 Task: Find connections with filter location Floriano with filter topic #Analyticswith filter profile language French with filter current company Haldiram Foods International Ltd with filter school Guru Nanak Dev University, Amritsar with filter industry Wholesale Petroleum and Petroleum Products with filter service category Print Design with filter keywords title Mover
Action: Mouse moved to (584, 115)
Screenshot: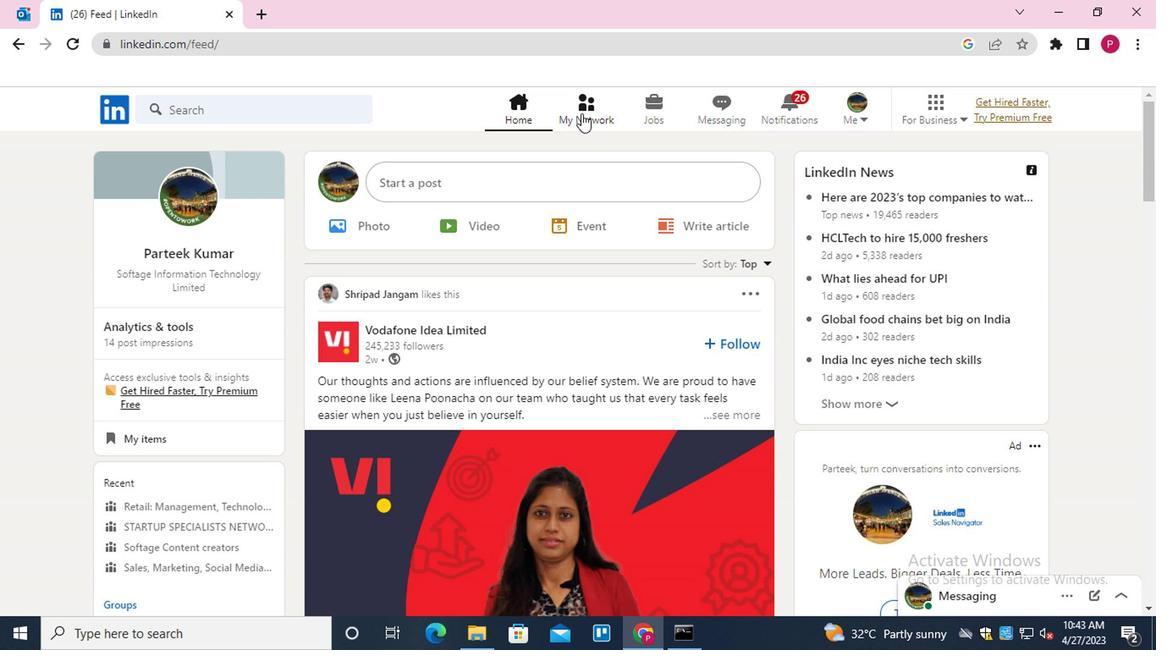 
Action: Mouse pressed left at (584, 115)
Screenshot: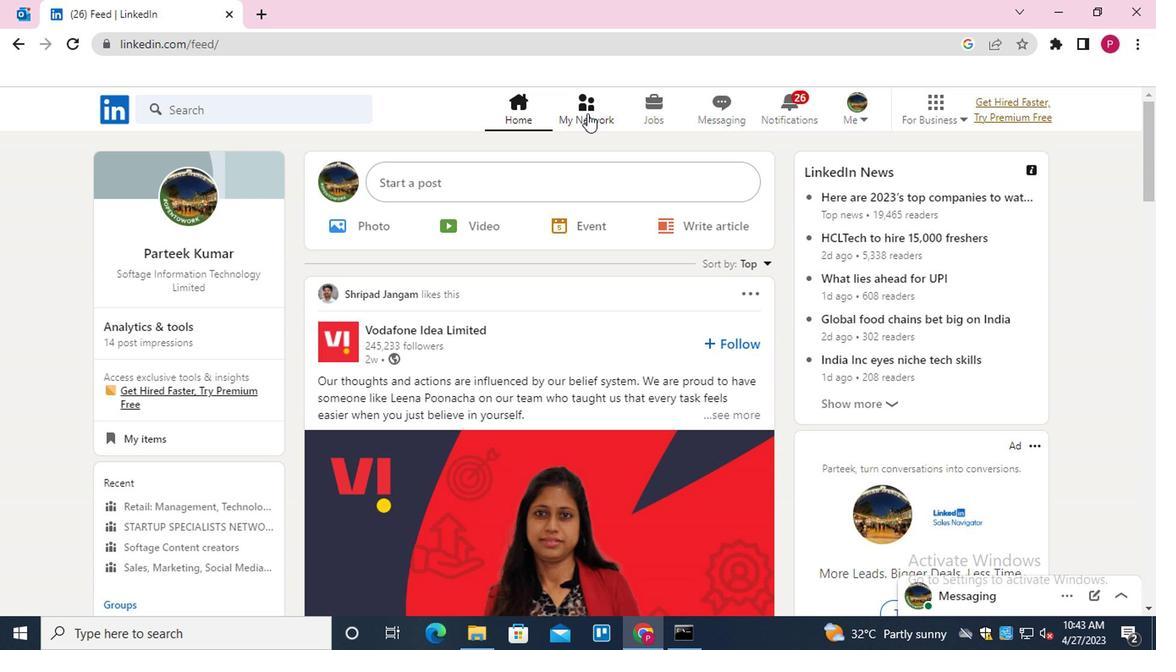 
Action: Mouse moved to (240, 202)
Screenshot: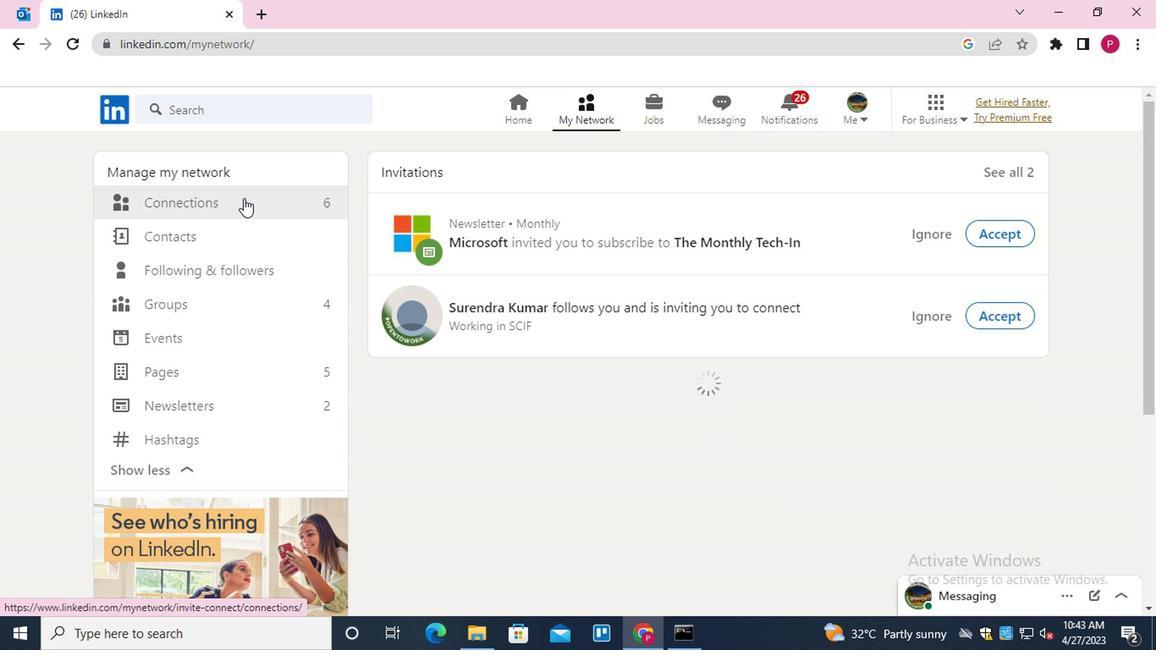 
Action: Mouse pressed left at (240, 202)
Screenshot: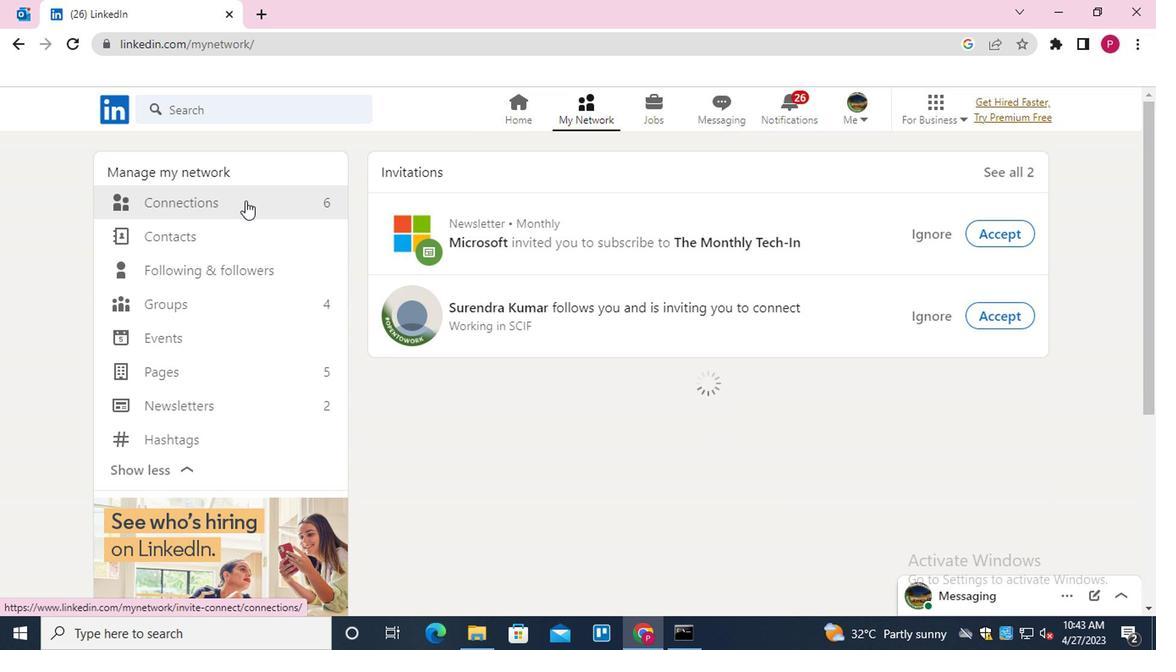 
Action: Mouse moved to (700, 204)
Screenshot: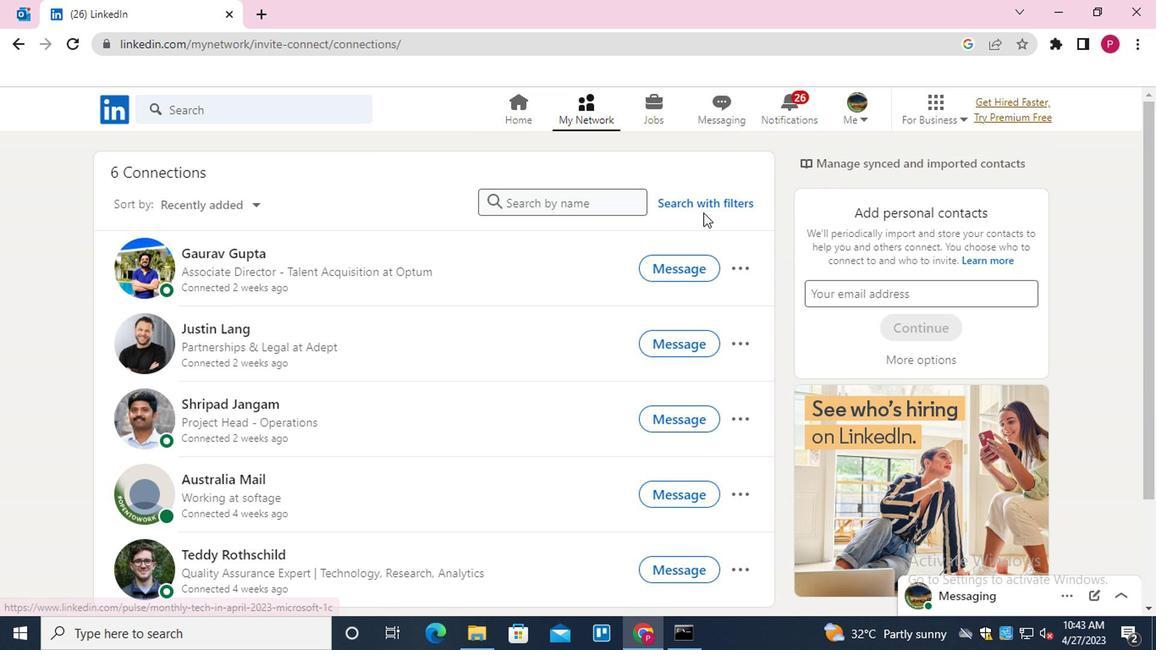 
Action: Mouse pressed left at (700, 204)
Screenshot: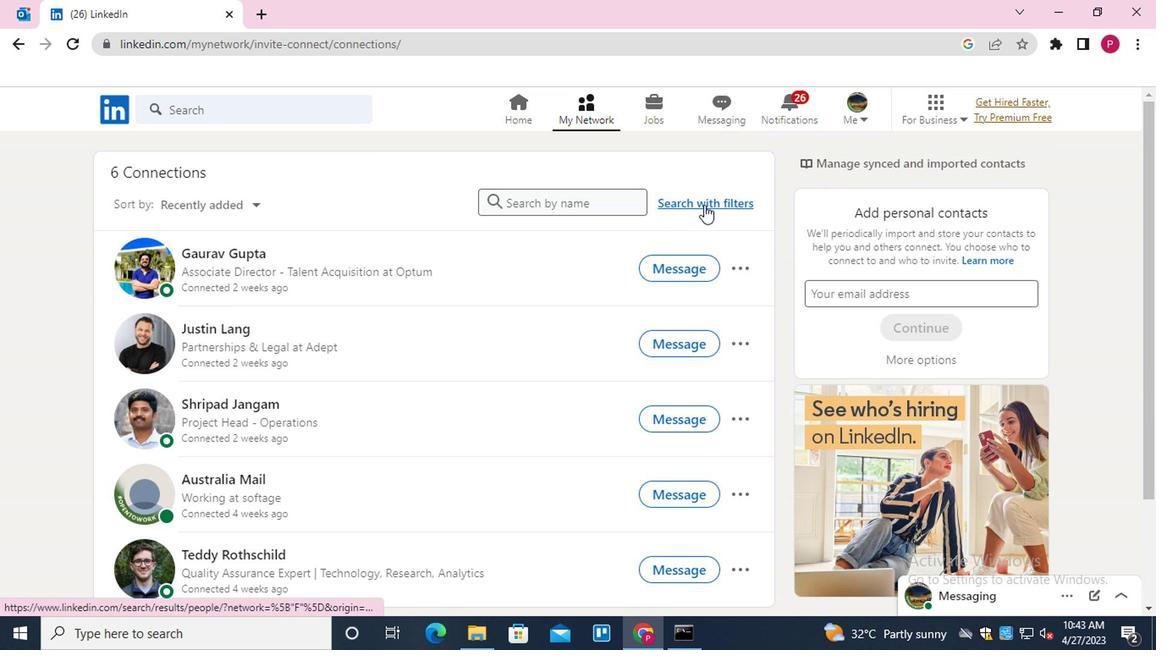 
Action: Mouse moved to (560, 163)
Screenshot: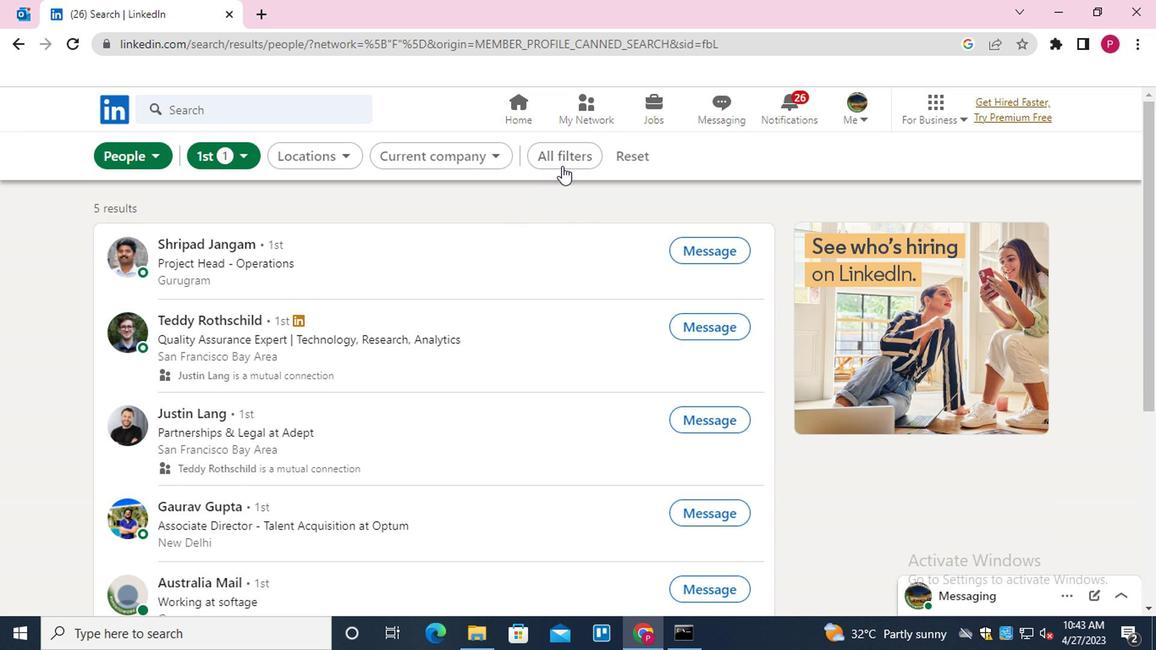 
Action: Mouse pressed left at (560, 163)
Screenshot: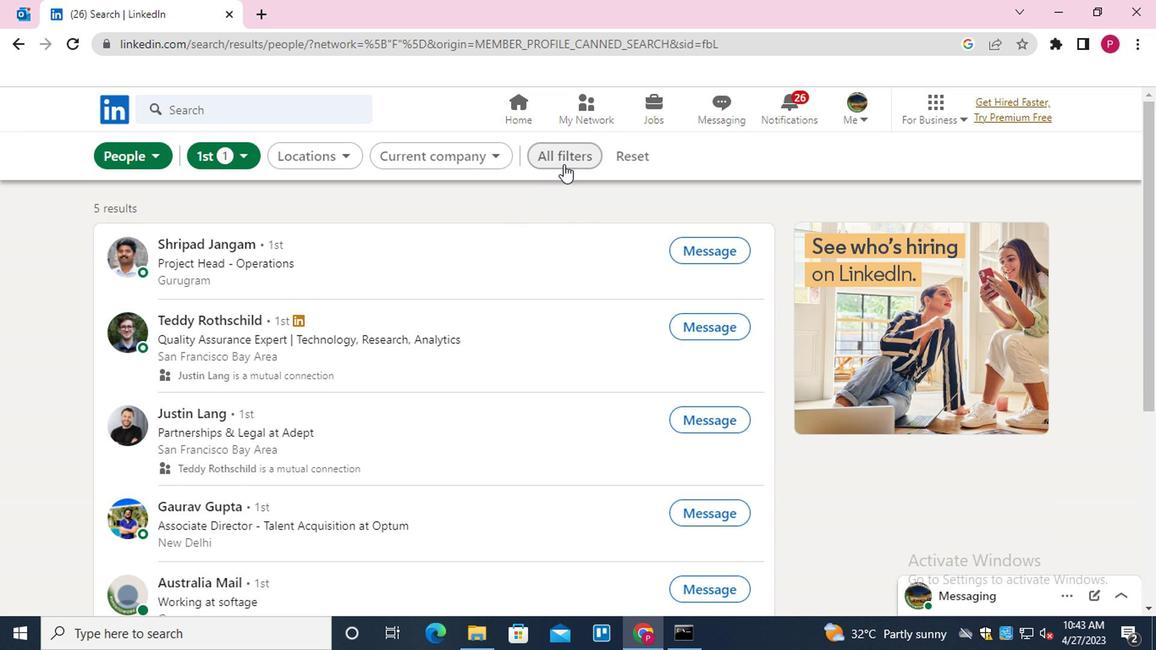 
Action: Mouse moved to (795, 315)
Screenshot: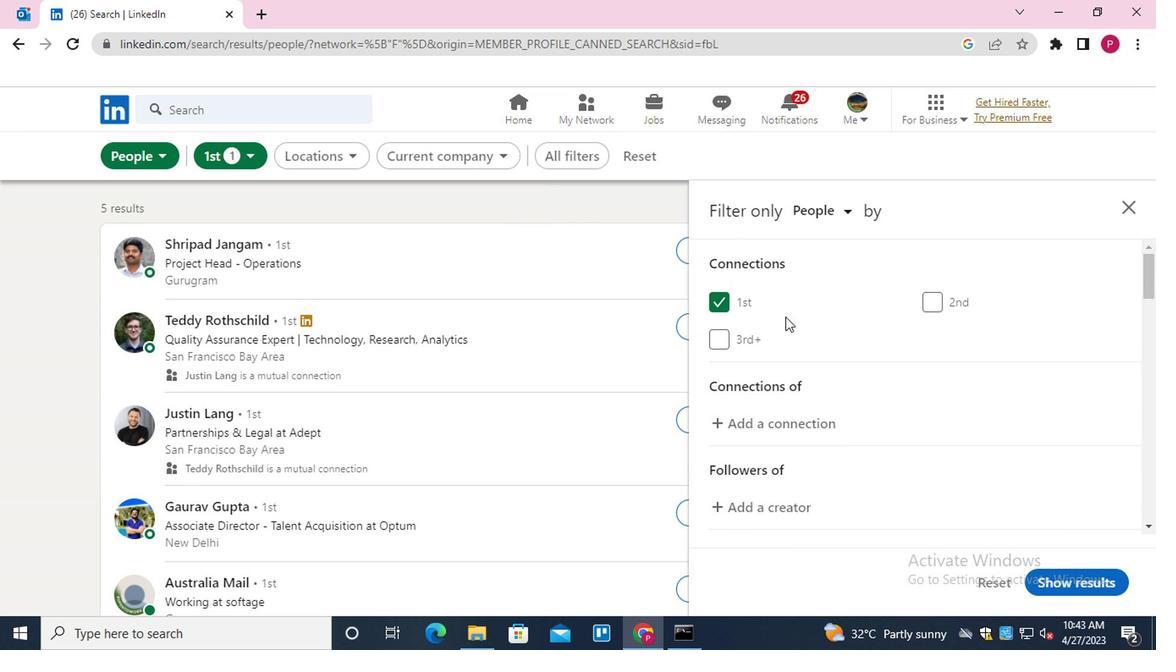 
Action: Mouse scrolled (795, 315) with delta (0, 0)
Screenshot: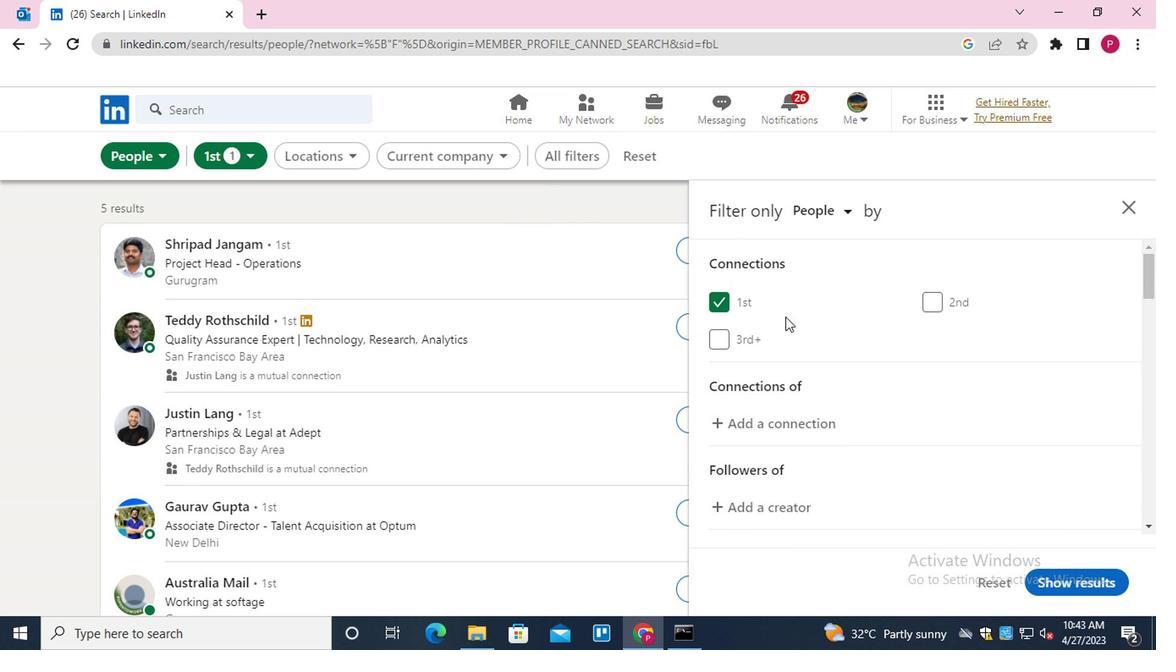 
Action: Mouse moved to (815, 328)
Screenshot: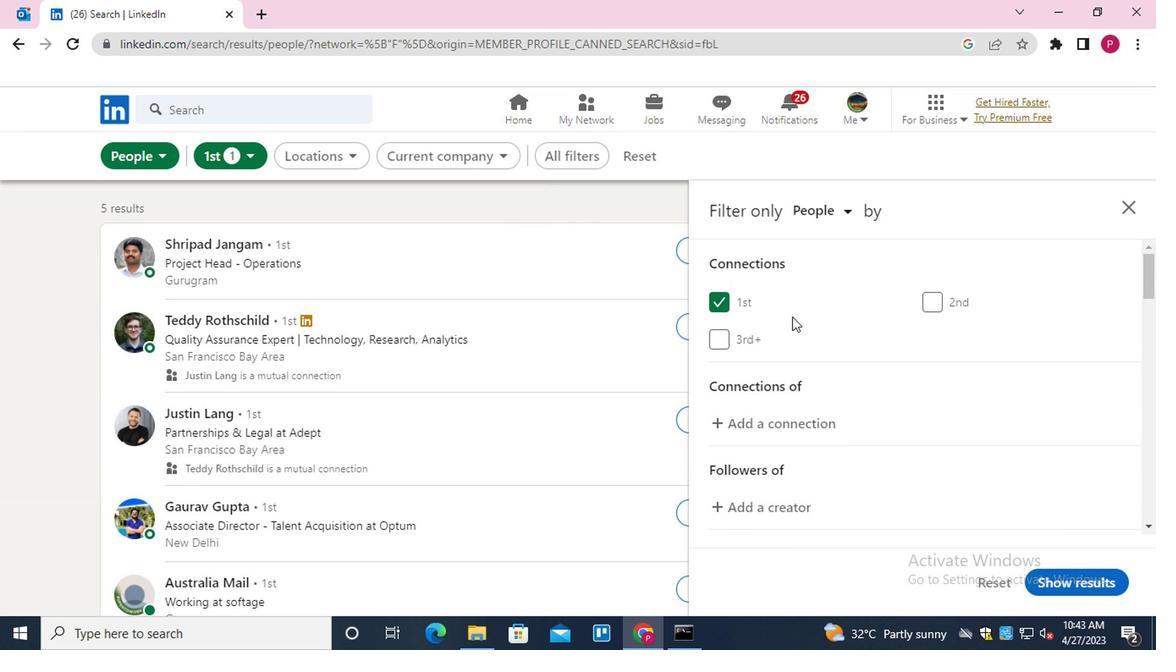 
Action: Mouse scrolled (815, 327) with delta (0, -1)
Screenshot: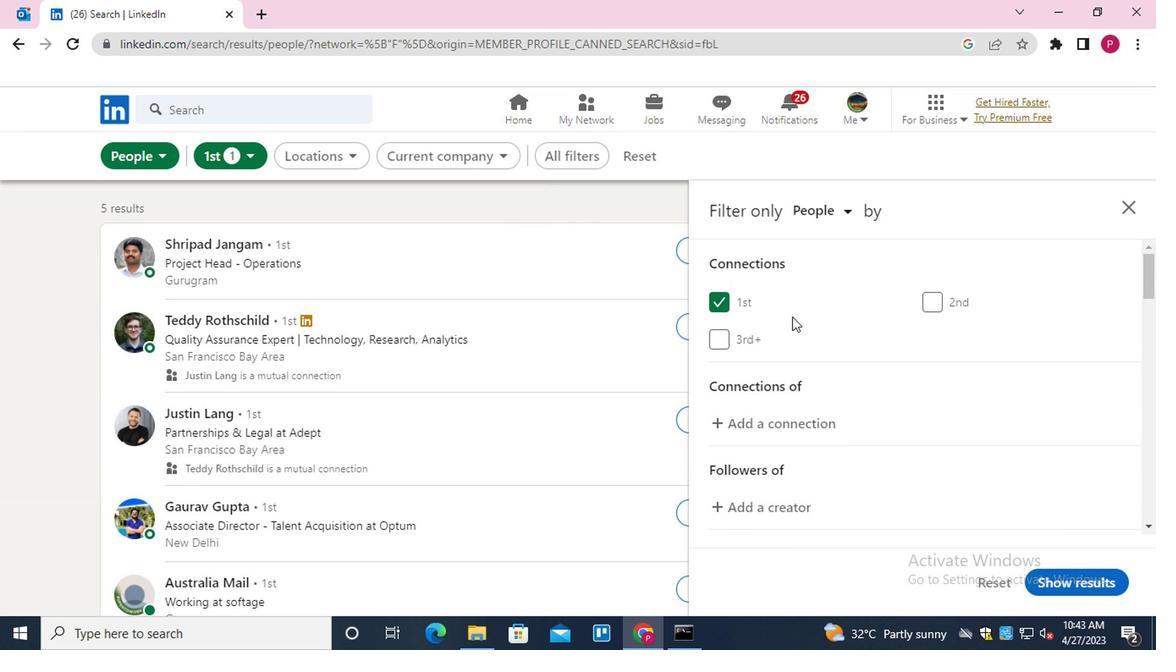 
Action: Mouse moved to (839, 340)
Screenshot: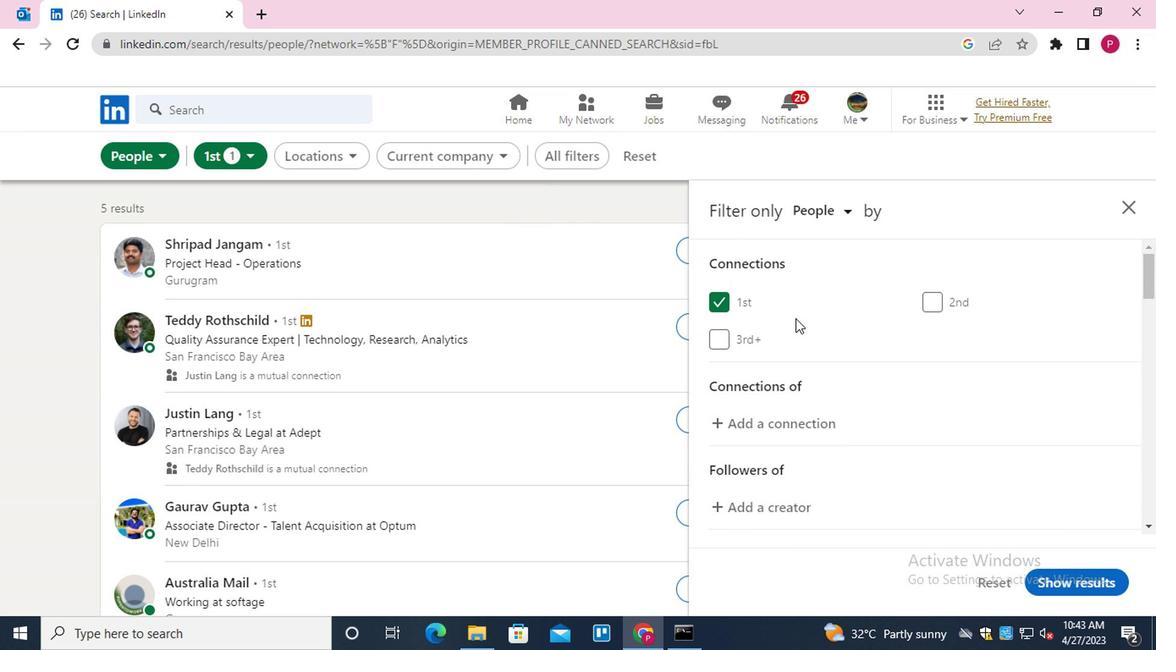 
Action: Mouse scrolled (839, 339) with delta (0, 0)
Screenshot: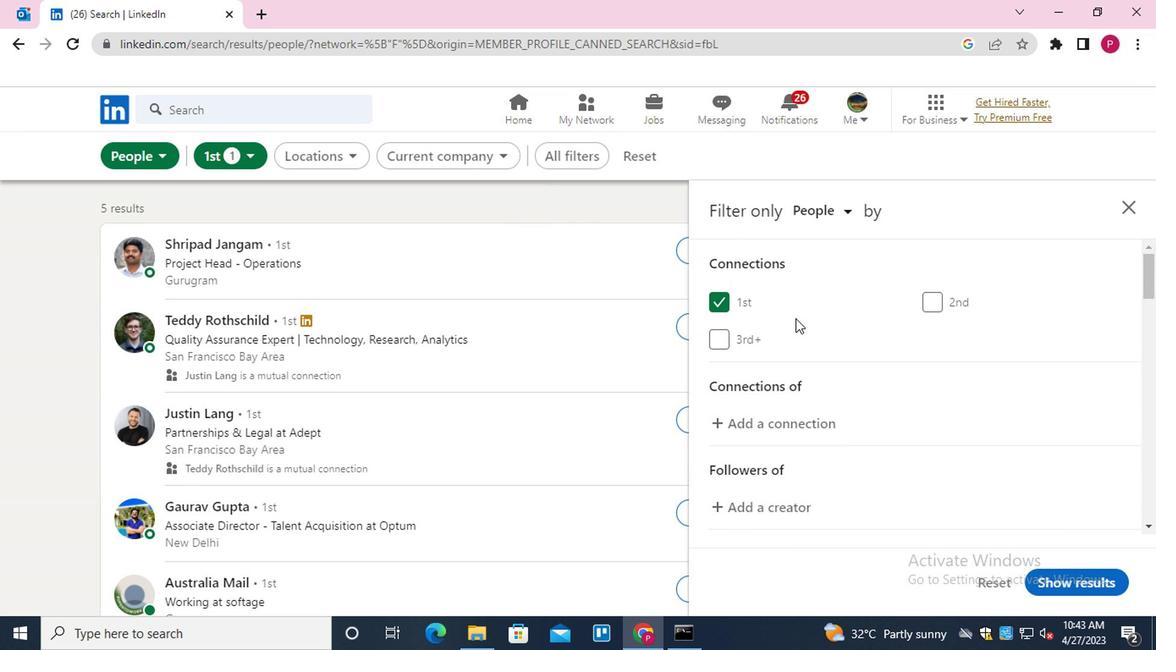 
Action: Mouse moved to (960, 401)
Screenshot: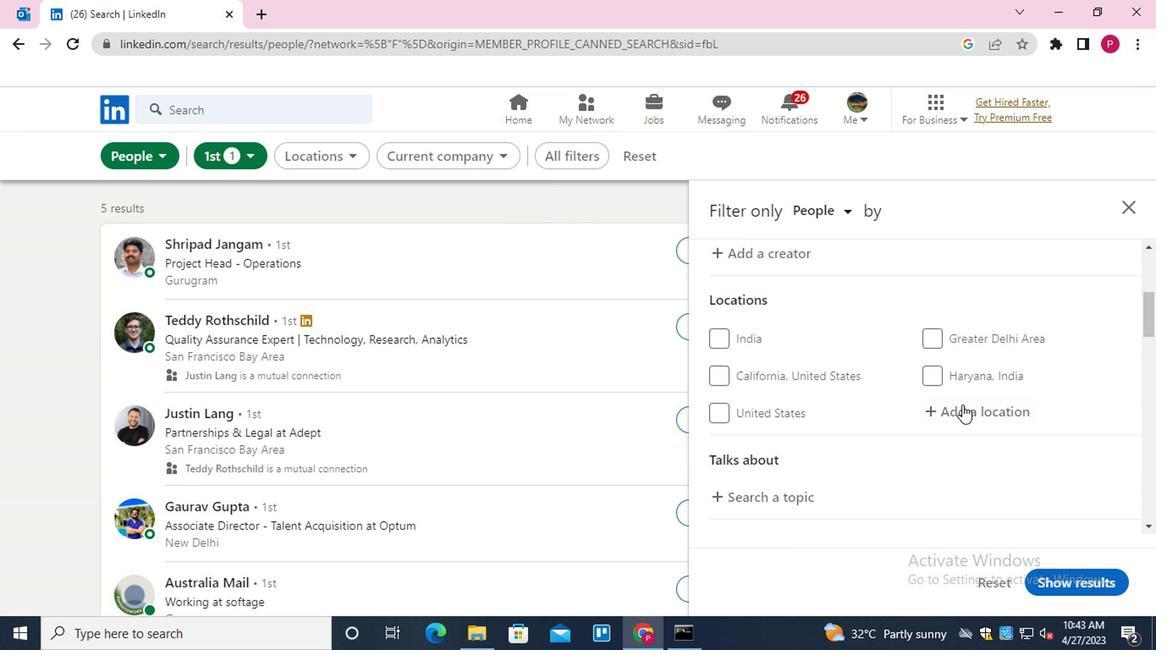 
Action: Mouse pressed left at (960, 401)
Screenshot: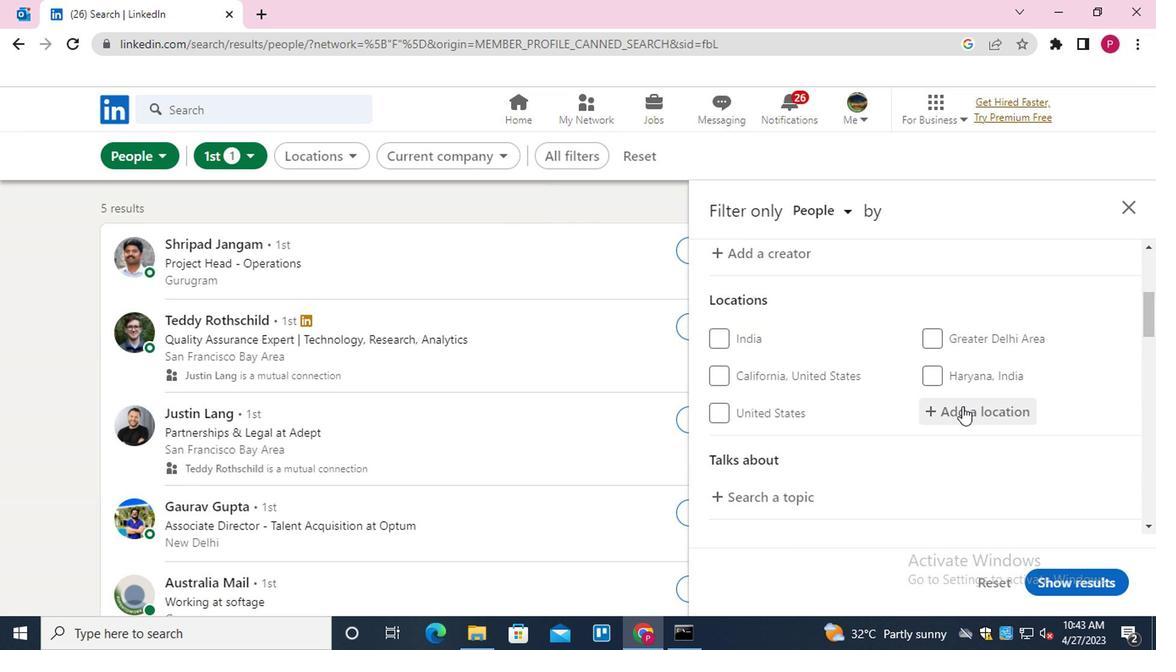 
Action: Mouse moved to (774, 274)
Screenshot: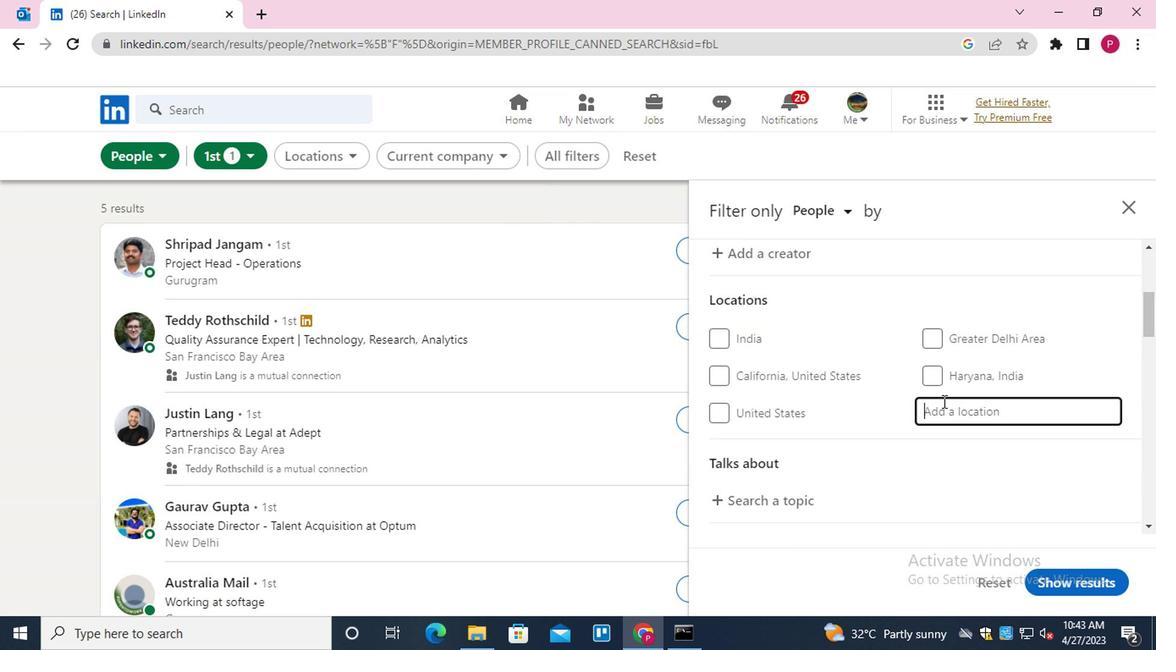 
Action: Key pressed <Key.shift>FLORIANO<Key.down><Key.down><Key.enter>
Screenshot: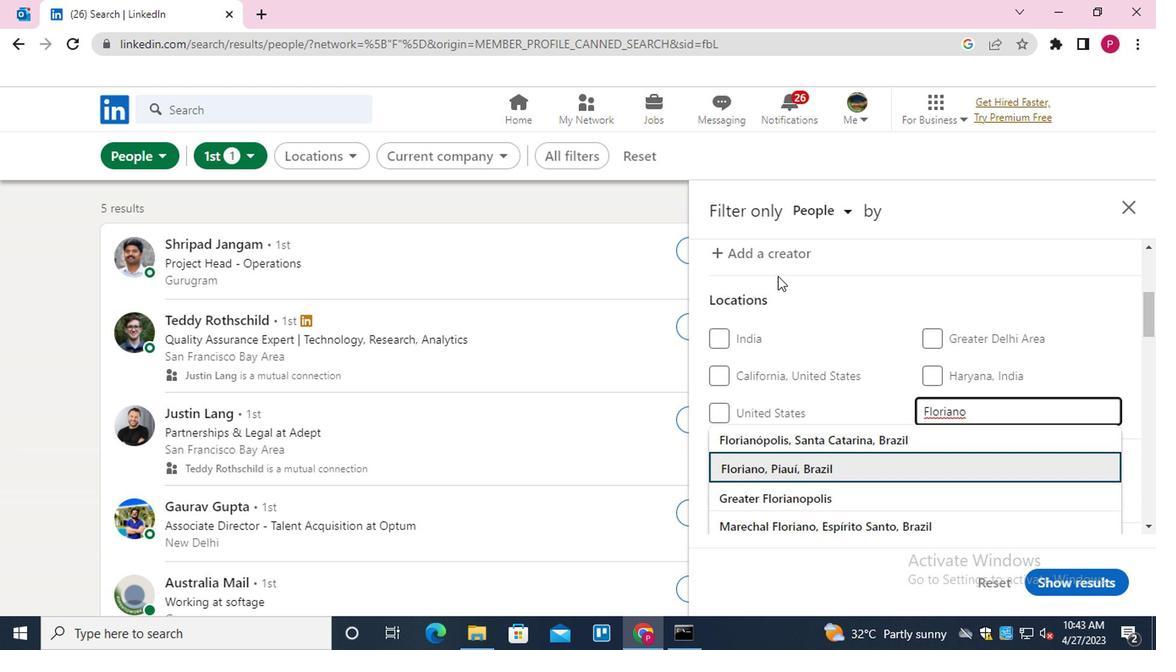 
Action: Mouse moved to (766, 279)
Screenshot: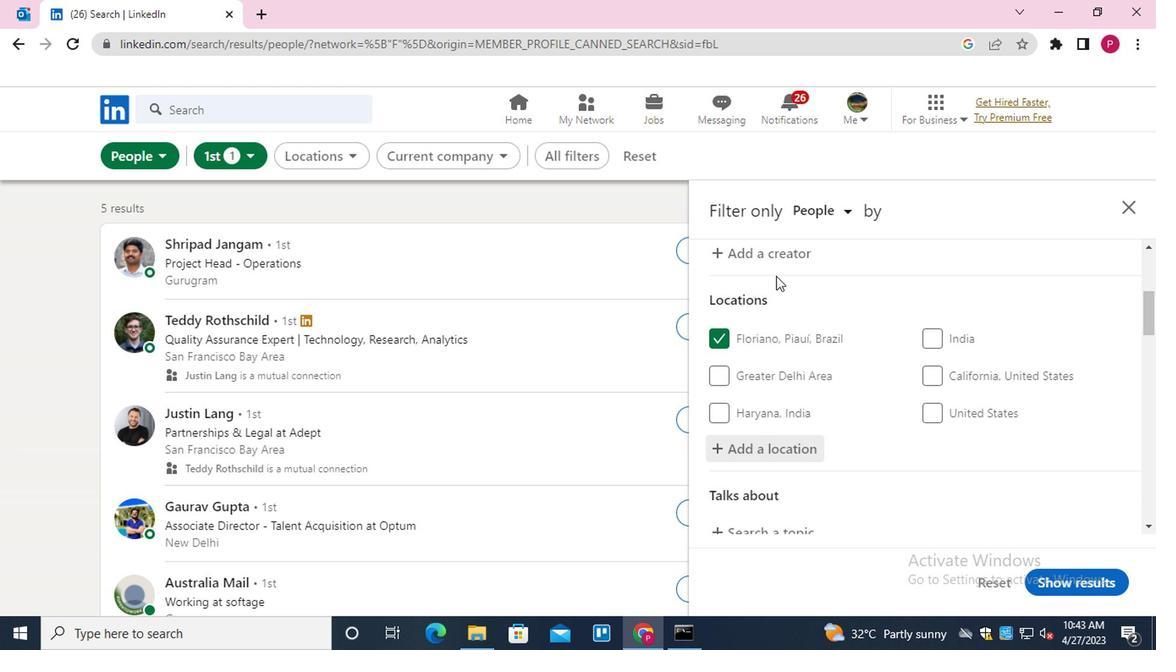 
Action: Mouse scrolled (766, 278) with delta (0, 0)
Screenshot: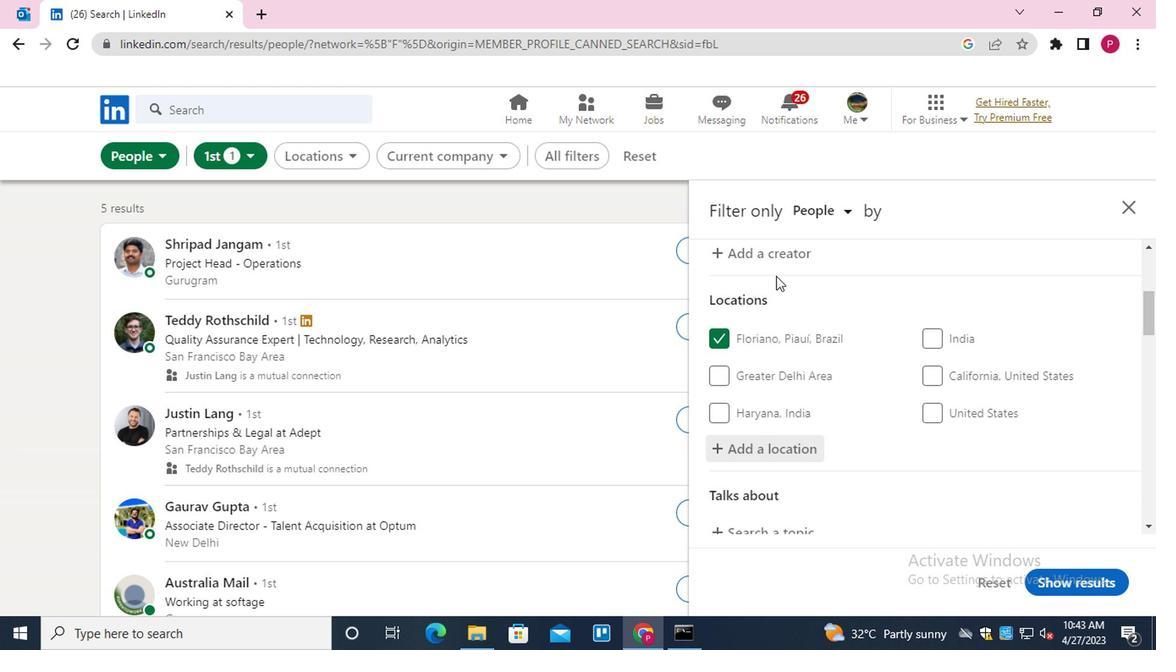 
Action: Mouse moved to (766, 290)
Screenshot: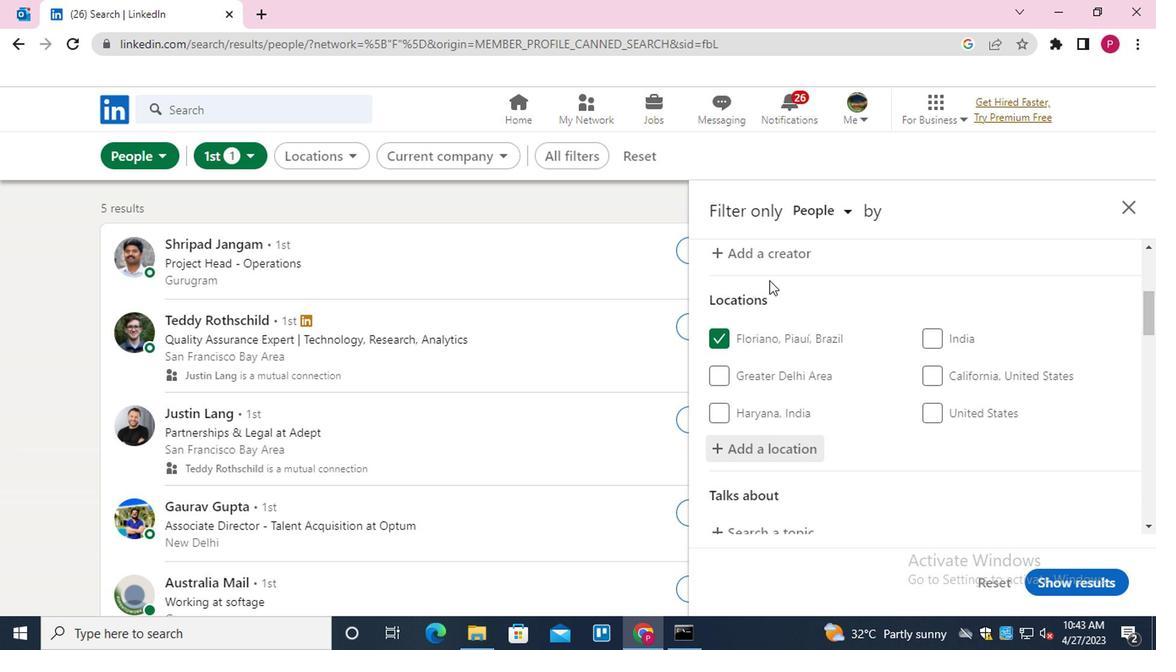 
Action: Mouse scrolled (766, 289) with delta (0, 0)
Screenshot: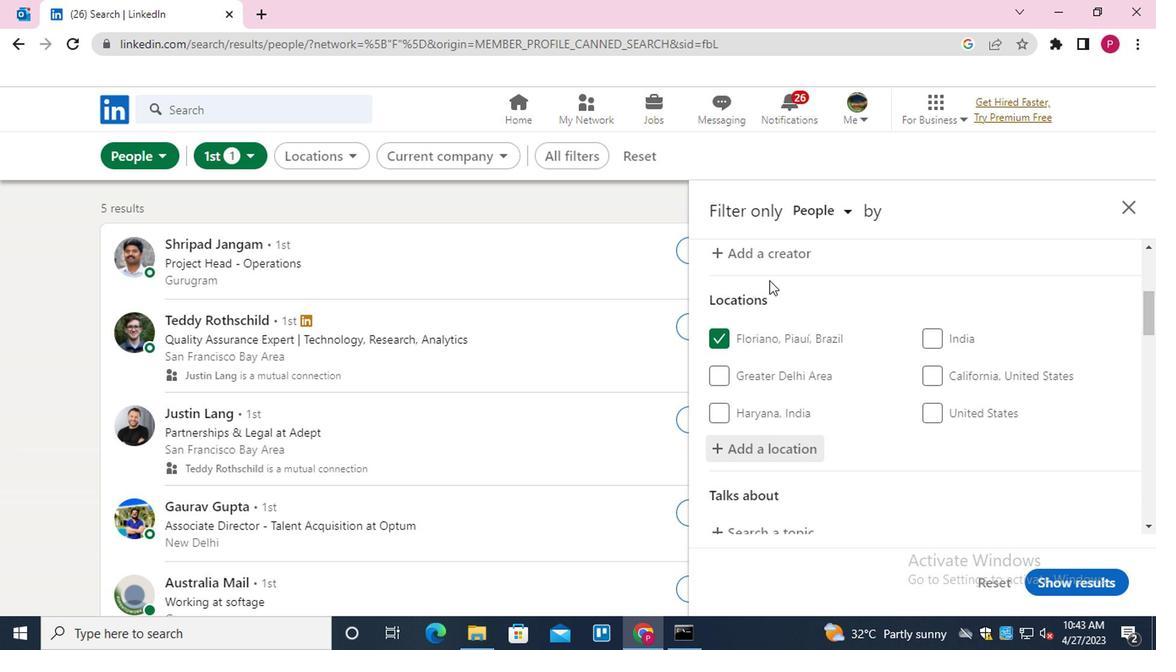 
Action: Mouse moved to (767, 358)
Screenshot: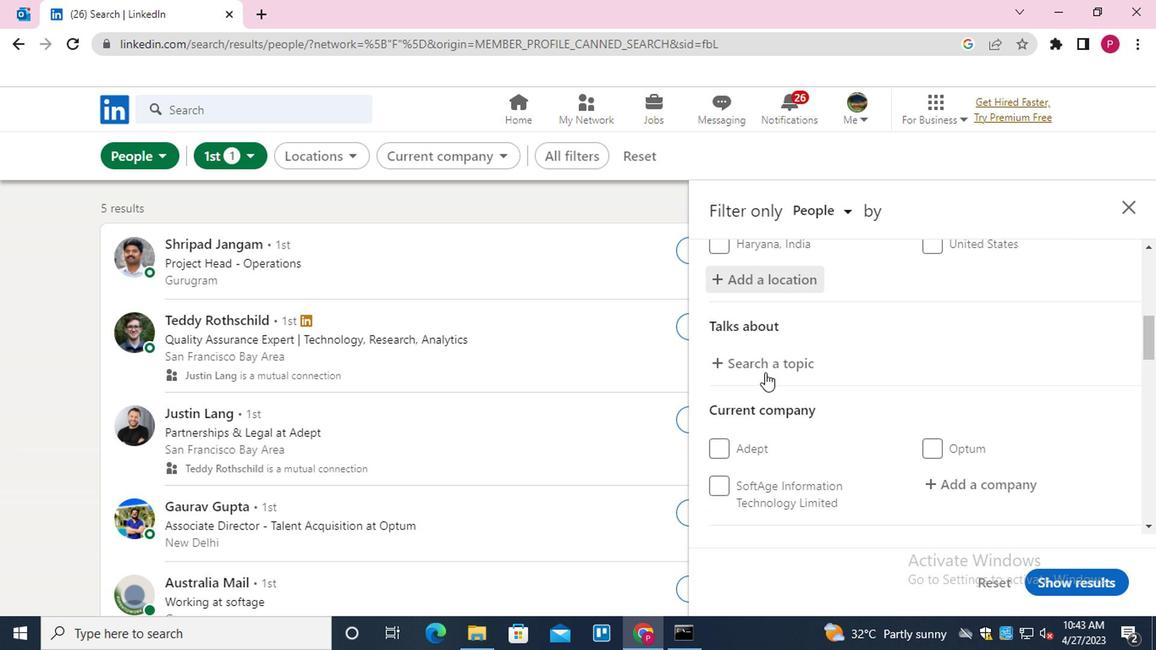 
Action: Mouse pressed left at (767, 358)
Screenshot: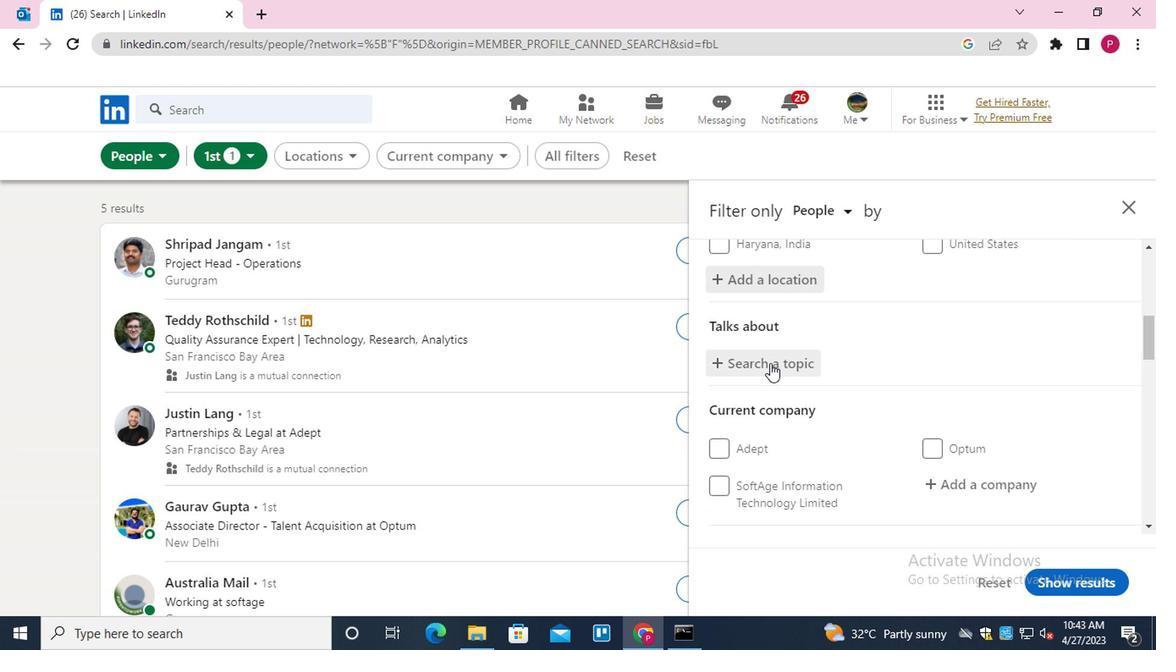 
Action: Mouse moved to (772, 355)
Screenshot: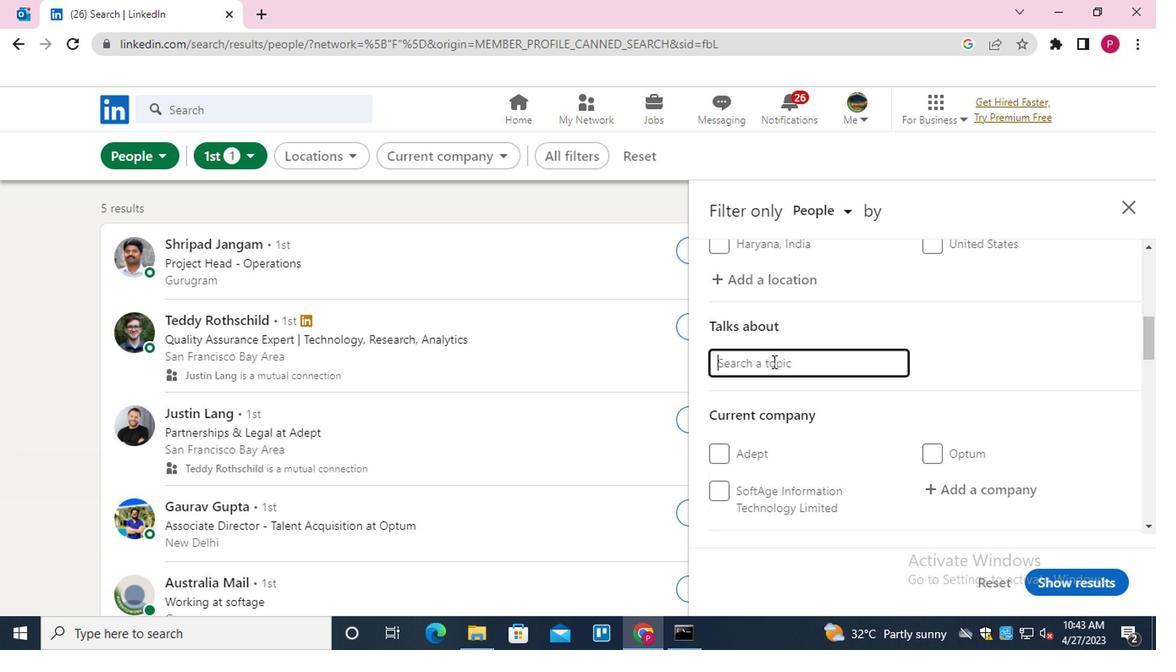 
Action: Key pressed ANALY<Key.down><Key.enter>
Screenshot: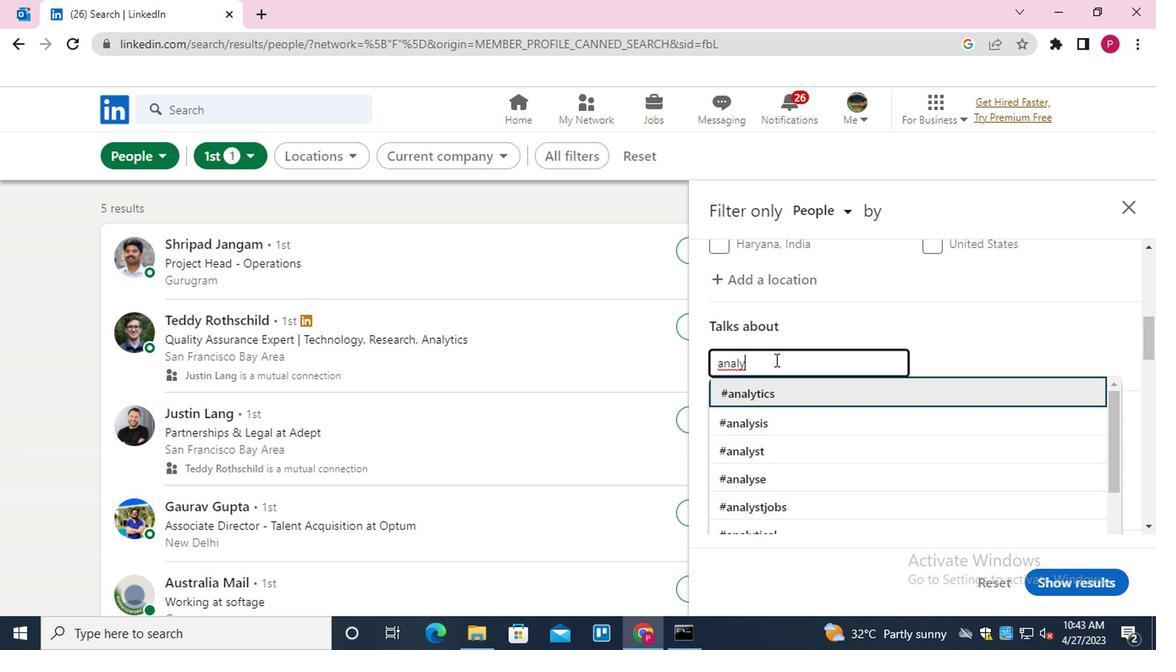 
Action: Mouse moved to (774, 353)
Screenshot: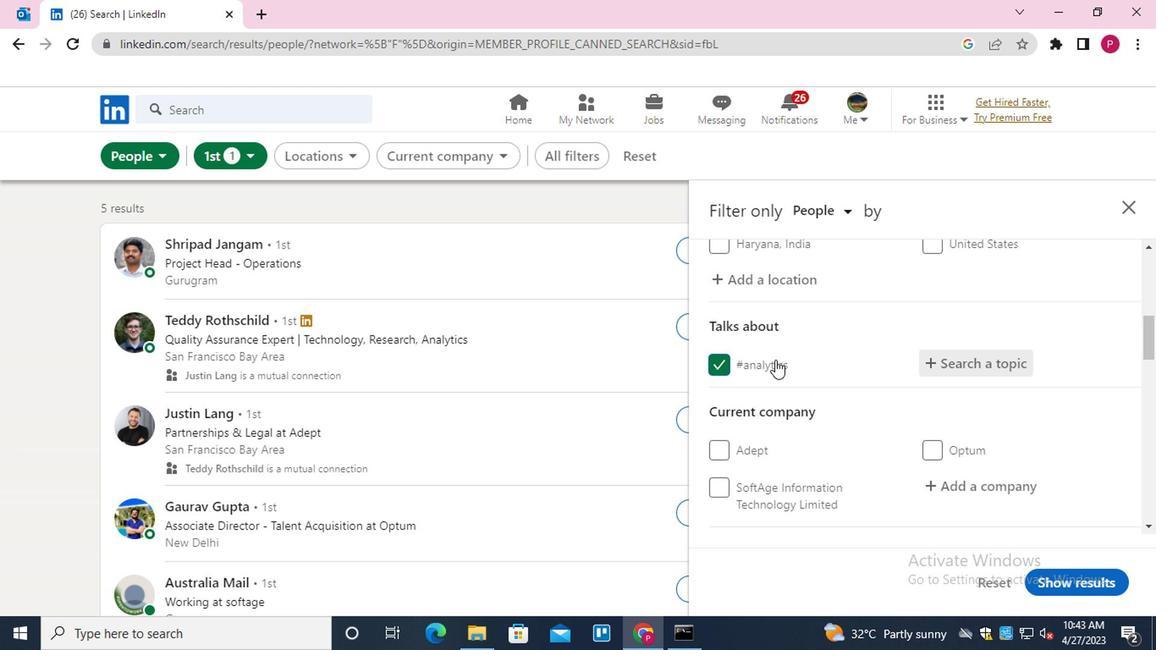 
Action: Mouse scrolled (774, 352) with delta (0, 0)
Screenshot: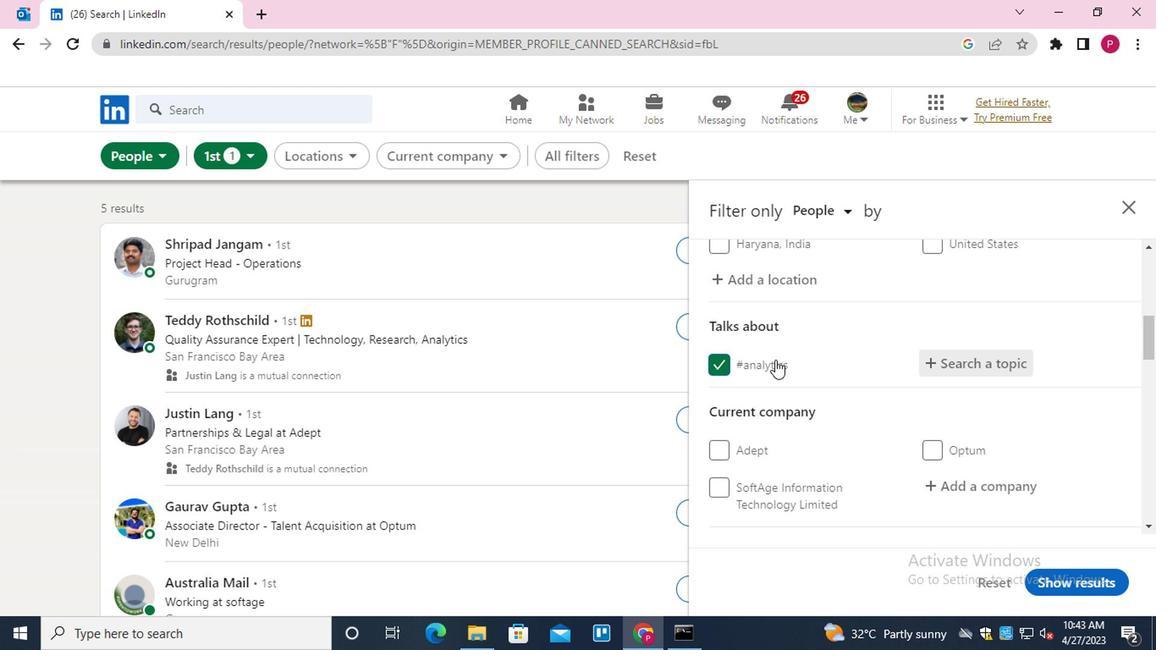 
Action: Mouse moved to (784, 353)
Screenshot: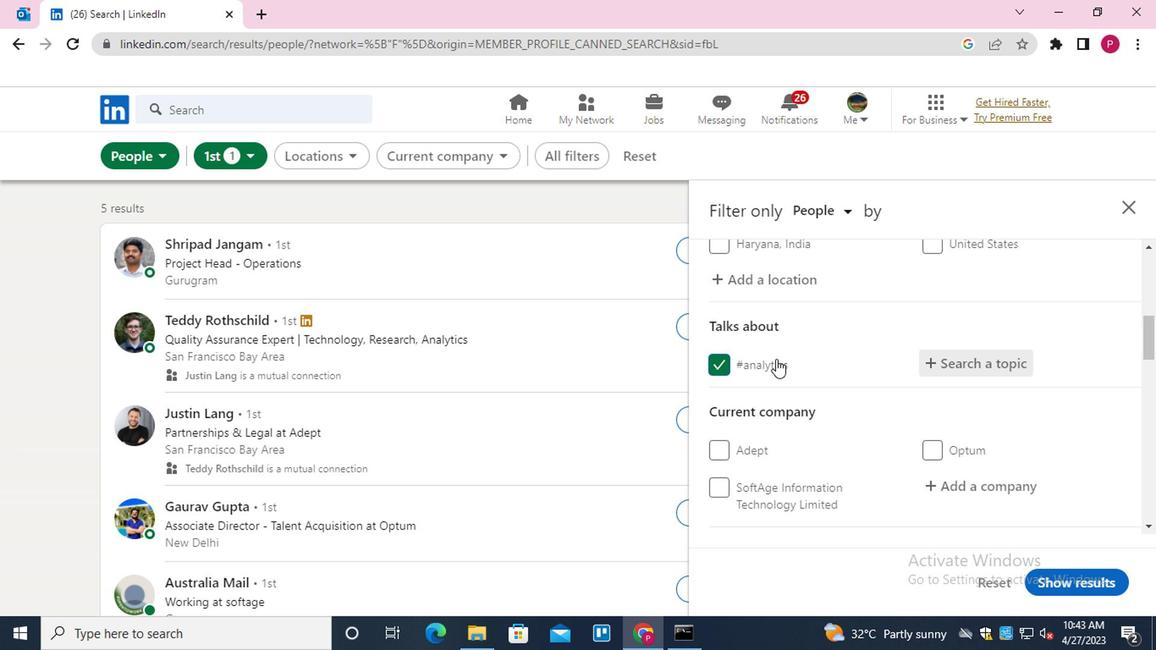 
Action: Mouse scrolled (784, 352) with delta (0, 0)
Screenshot: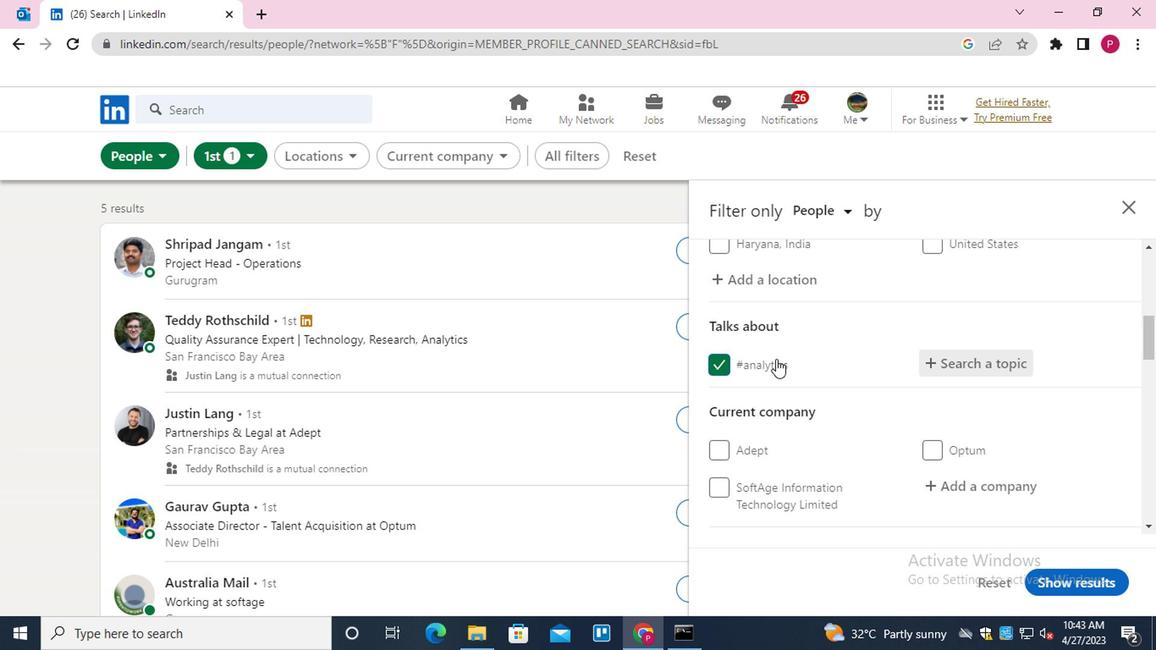 
Action: Mouse moved to (810, 350)
Screenshot: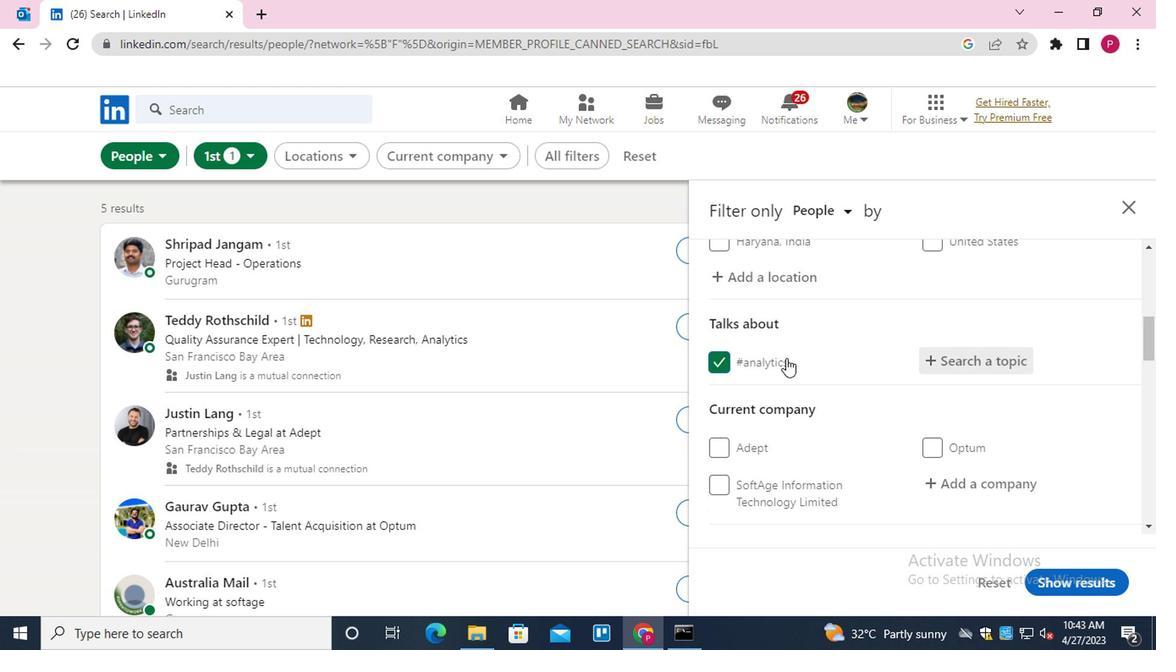 
Action: Mouse scrolled (810, 349) with delta (0, -1)
Screenshot: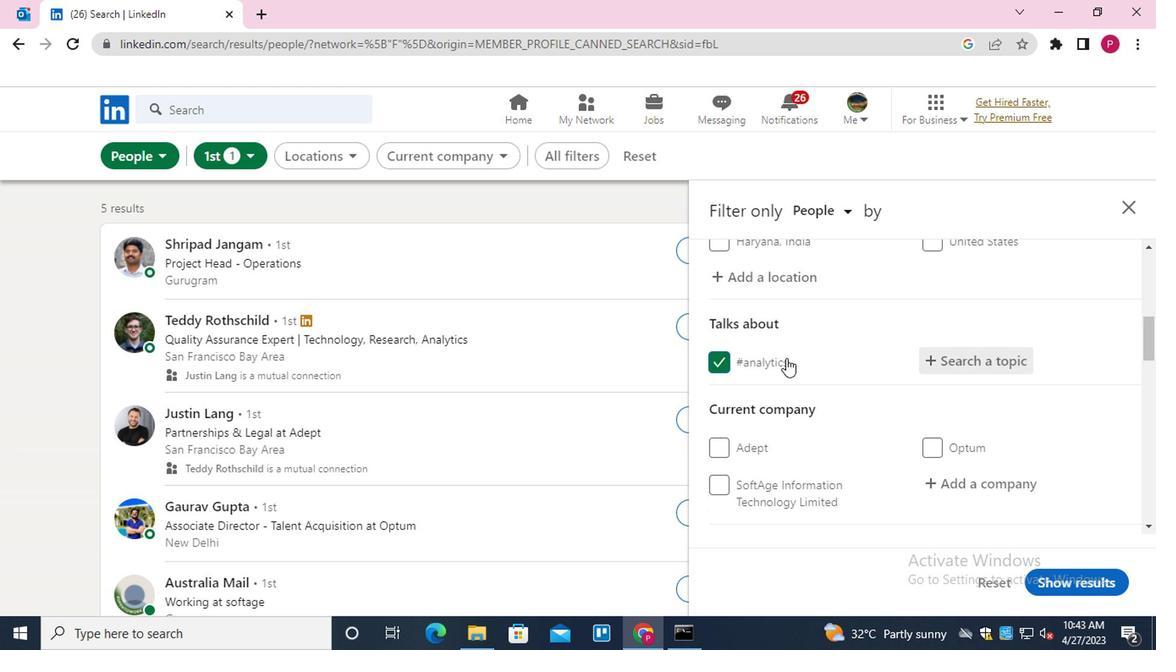 
Action: Mouse moved to (963, 250)
Screenshot: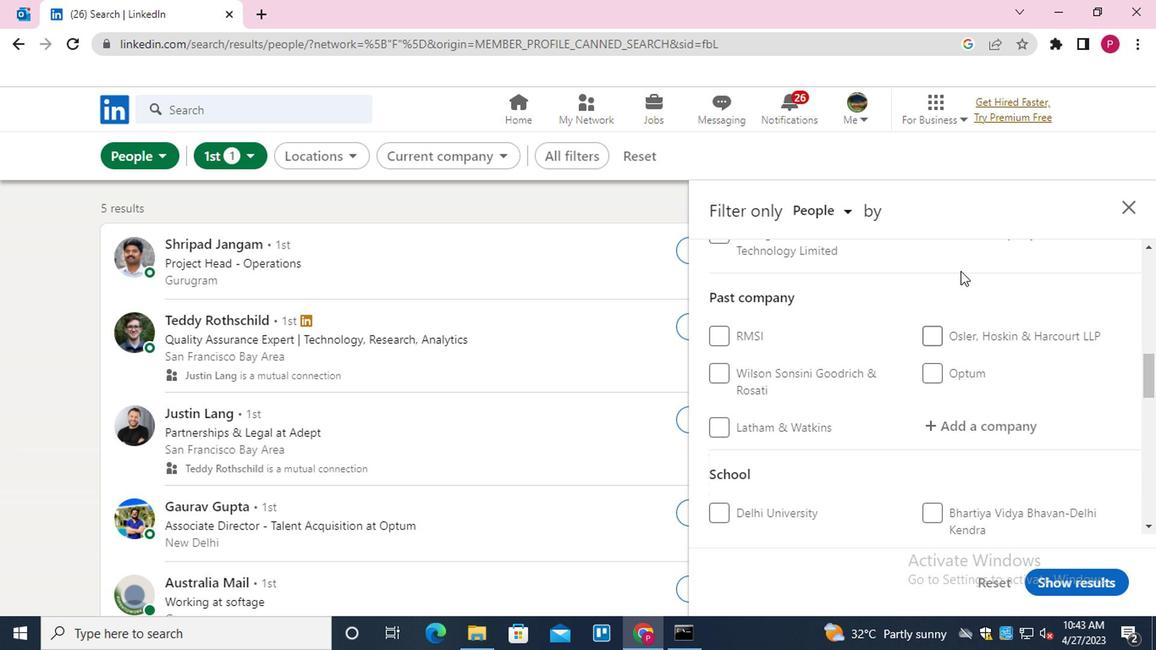 
Action: Mouse scrolled (963, 251) with delta (0, 1)
Screenshot: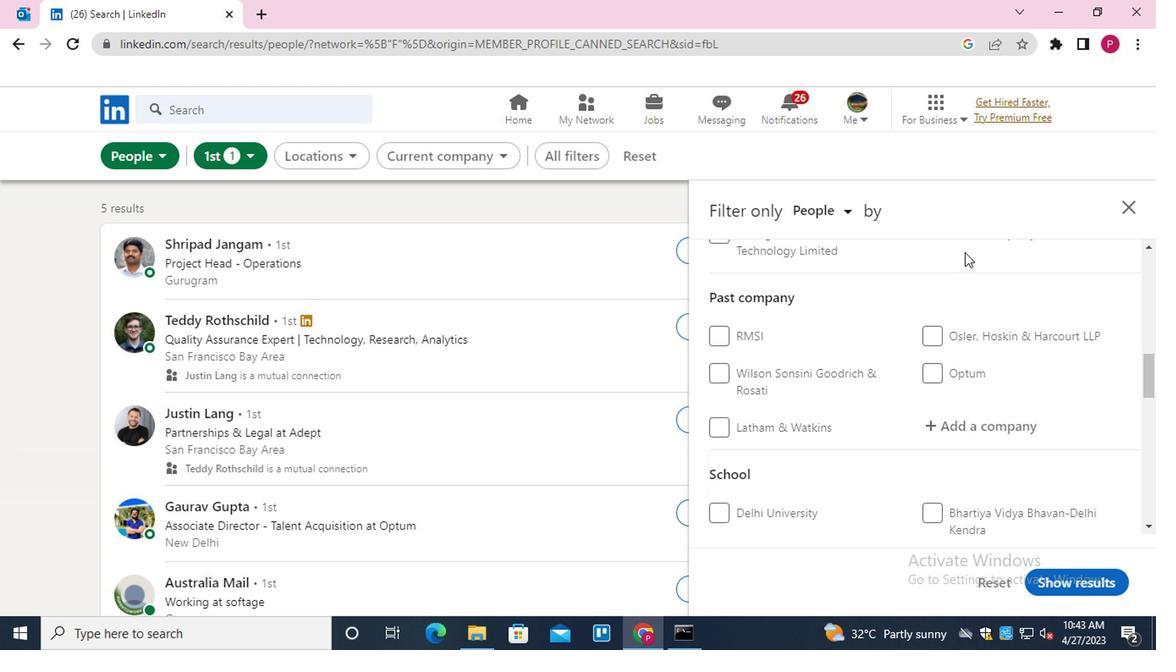 
Action: Mouse moved to (974, 302)
Screenshot: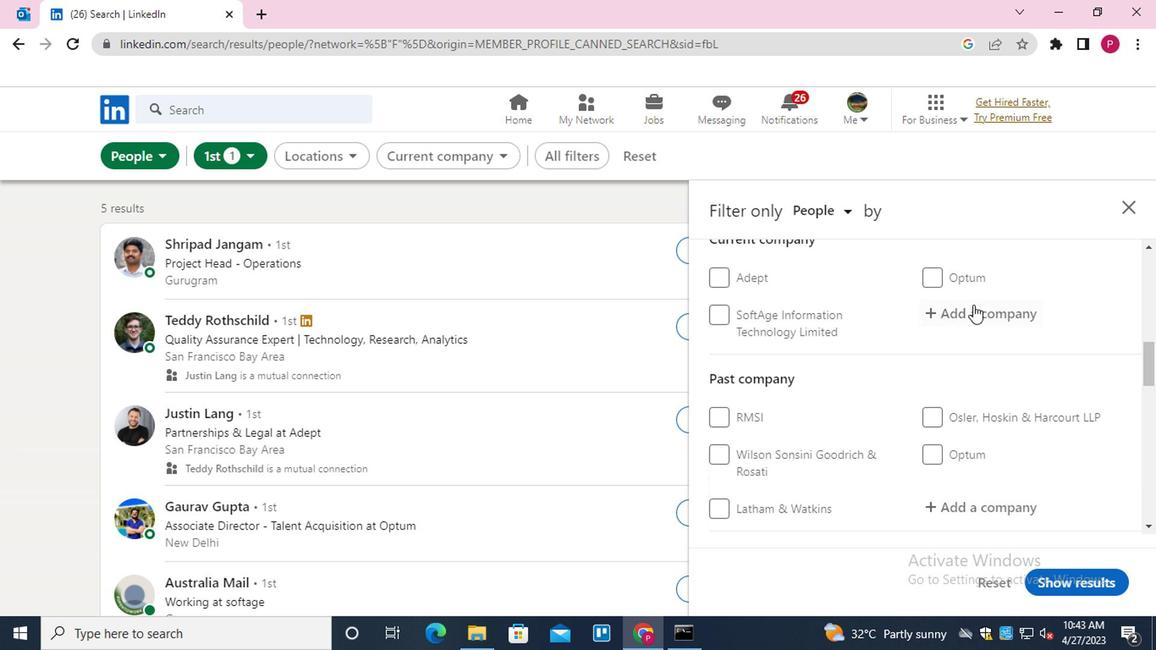 
Action: Mouse pressed left at (974, 302)
Screenshot: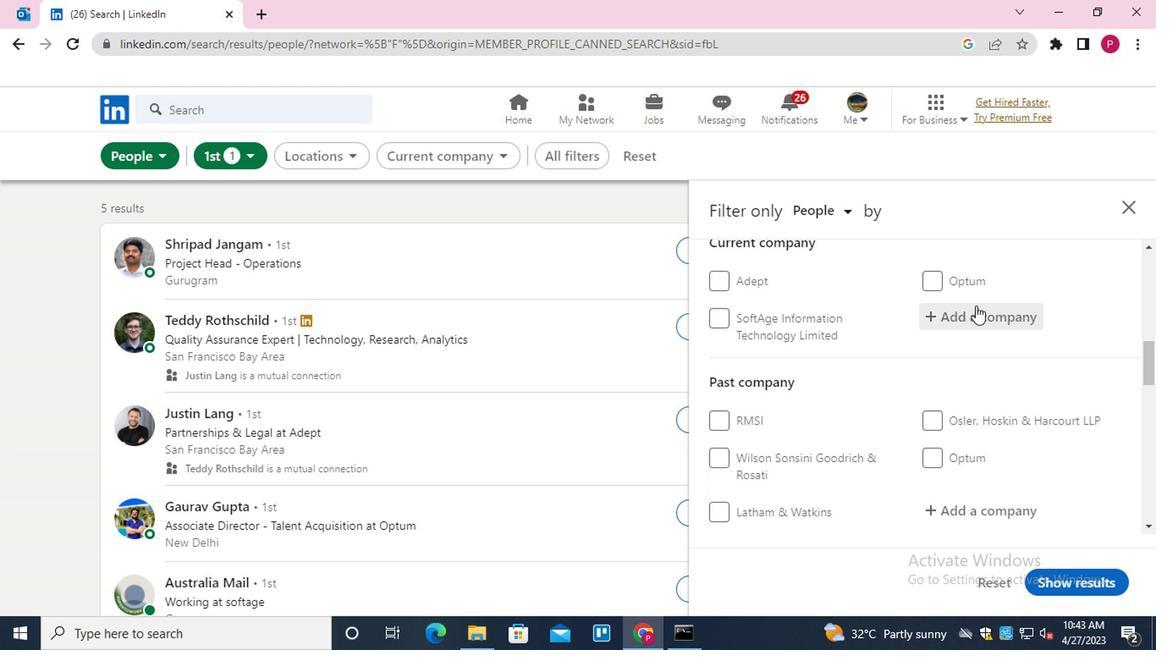 
Action: Mouse moved to (937, 290)
Screenshot: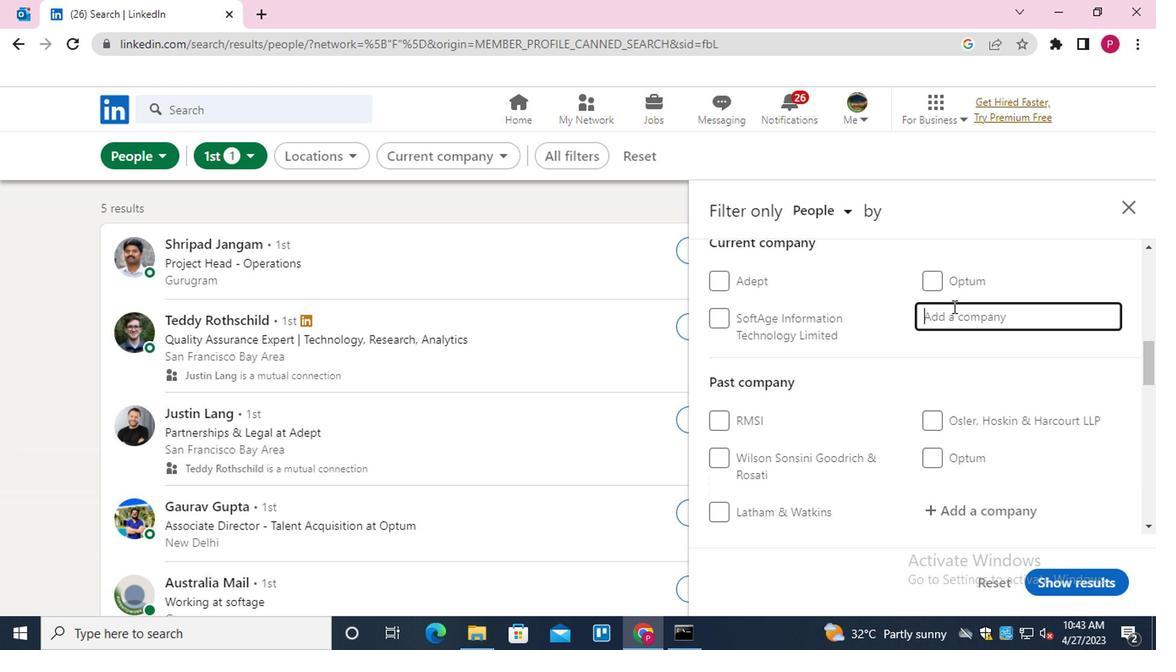 
Action: Key pressed <Key.shift><Key.shift><Key.shift><Key.shift><Key.shift><Key.shift><Key.shift><Key.shift><Key.shift><Key.shift><Key.shift>HALI<Key.backspace>DIRAM<Key.down><Key.down><Key.enter>
Screenshot: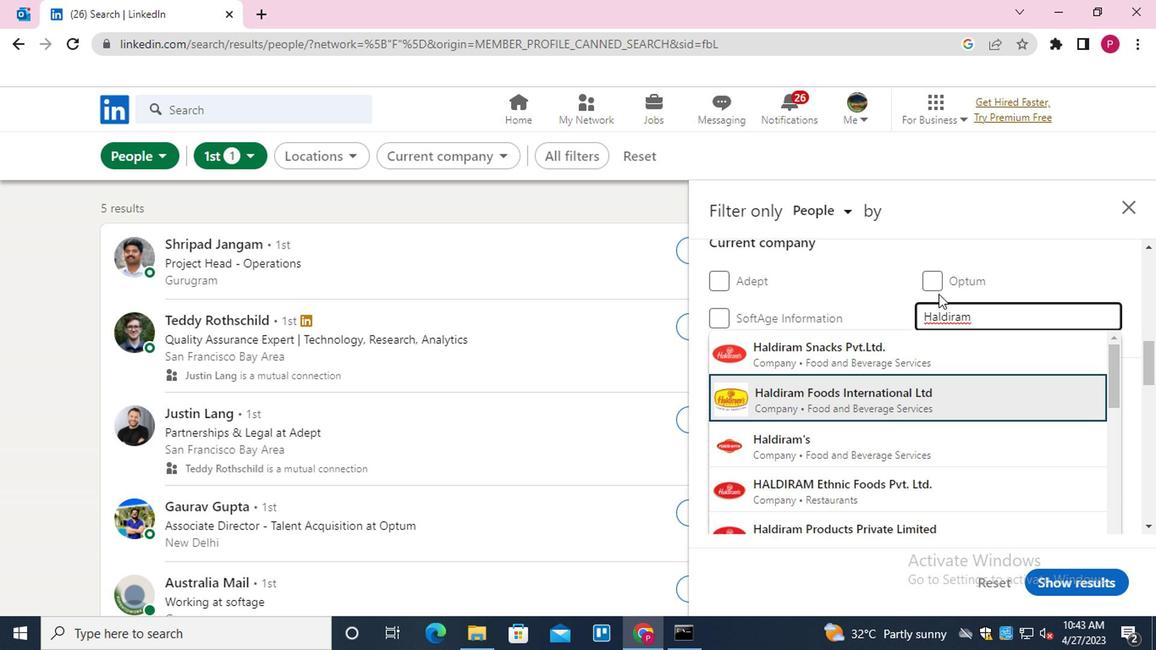 
Action: Mouse moved to (843, 388)
Screenshot: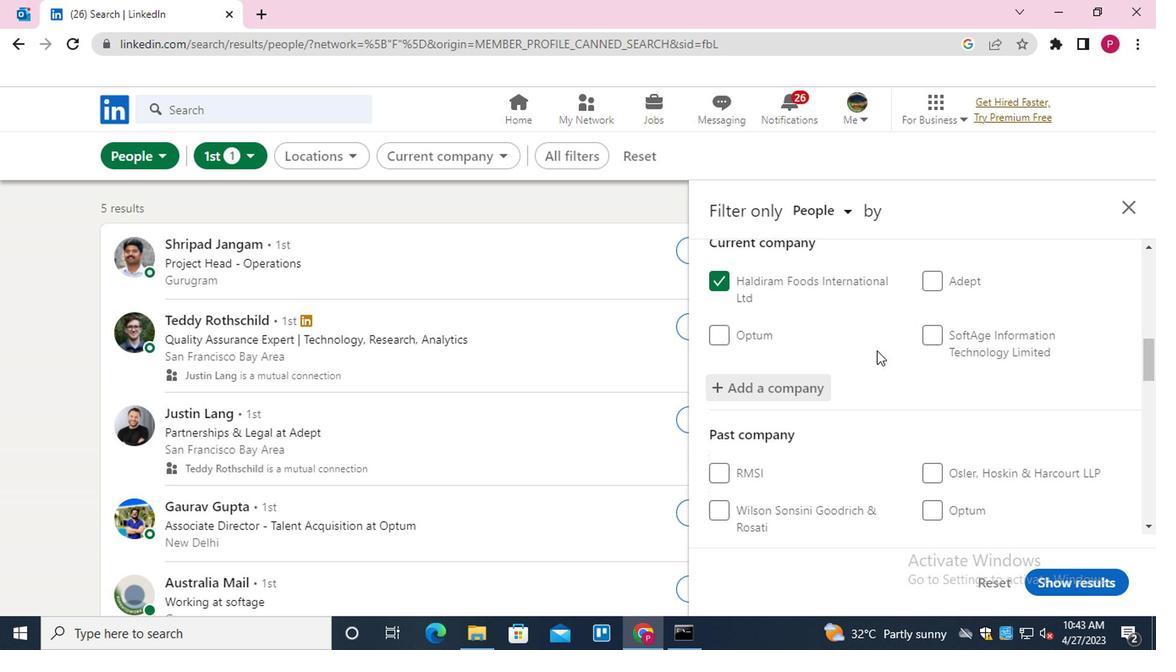 
Action: Mouse scrolled (843, 387) with delta (0, -1)
Screenshot: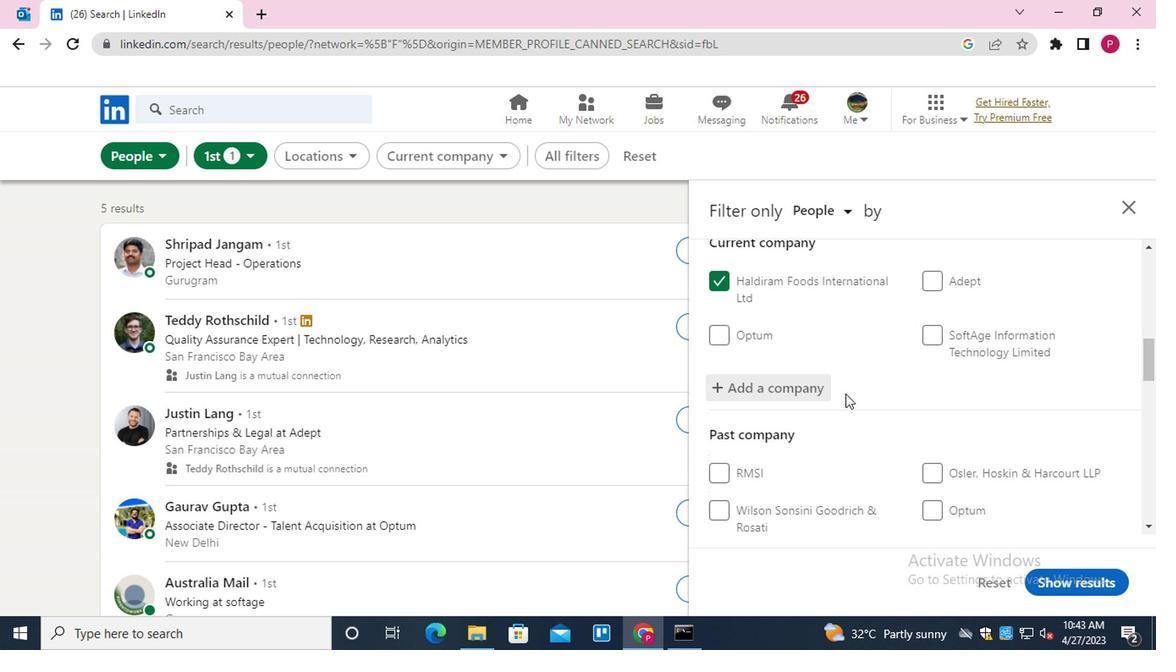 
Action: Mouse scrolled (843, 387) with delta (0, -1)
Screenshot: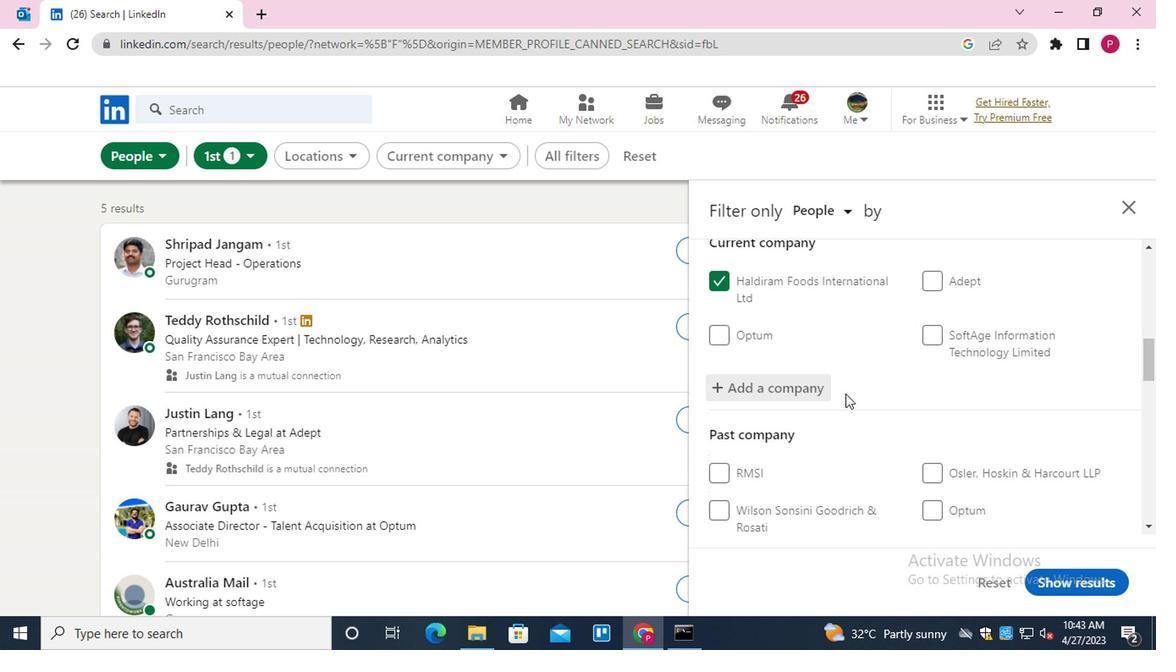 
Action: Mouse moved to (843, 388)
Screenshot: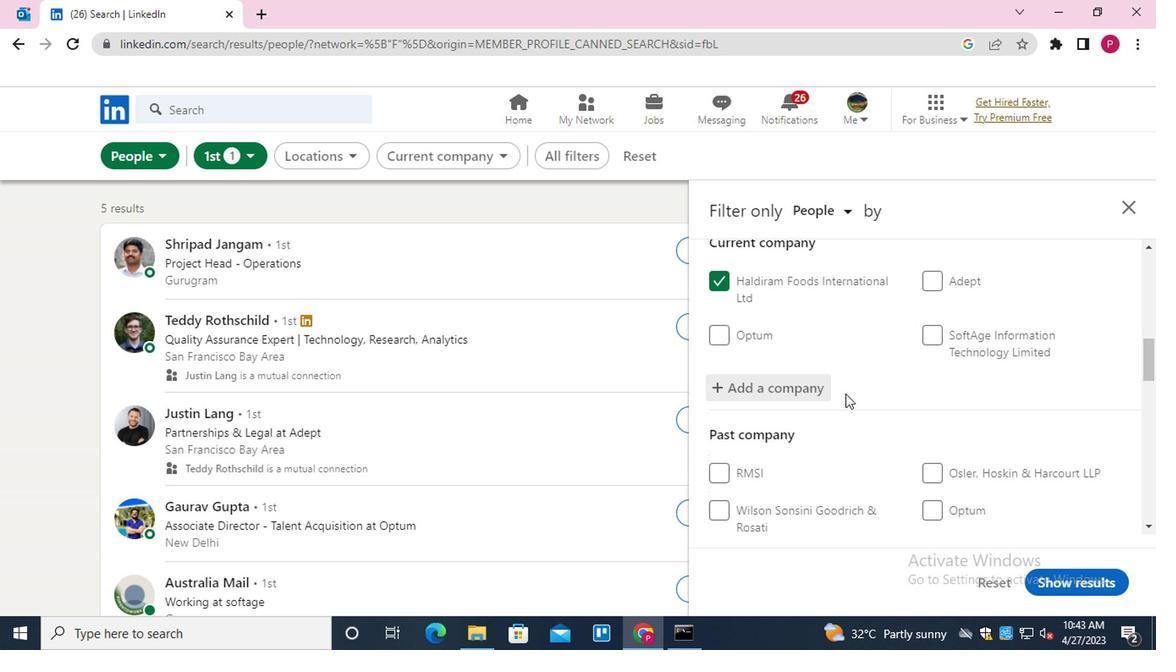 
Action: Mouse scrolled (843, 387) with delta (0, -1)
Screenshot: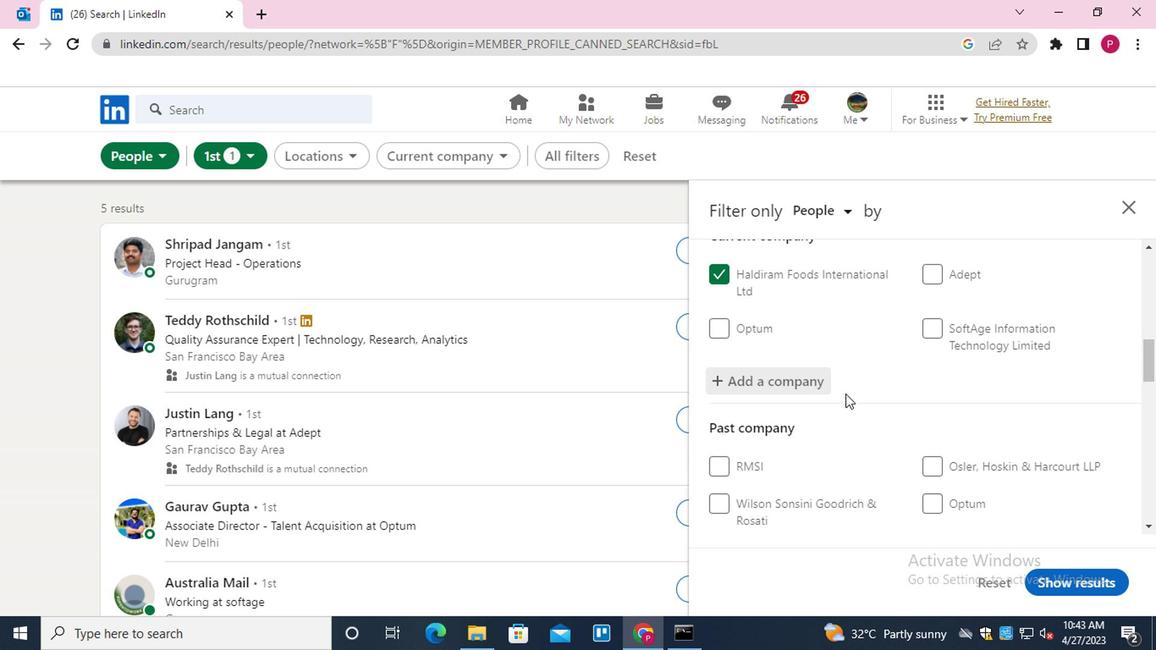 
Action: Mouse moved to (845, 388)
Screenshot: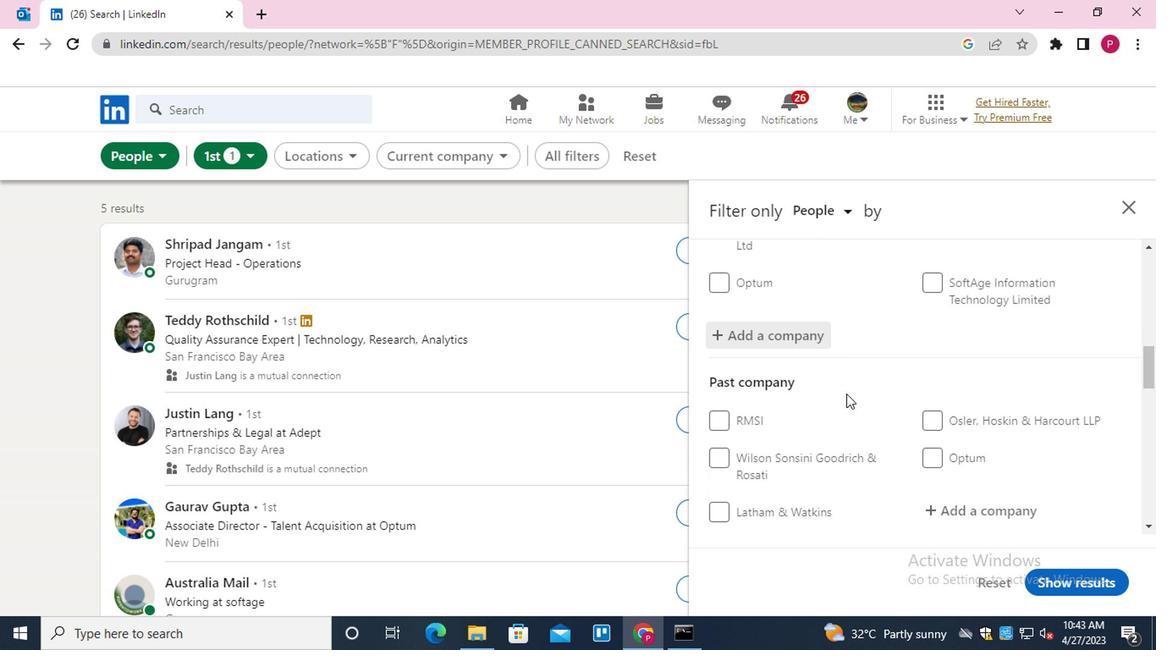 
Action: Mouse scrolled (845, 387) with delta (0, -1)
Screenshot: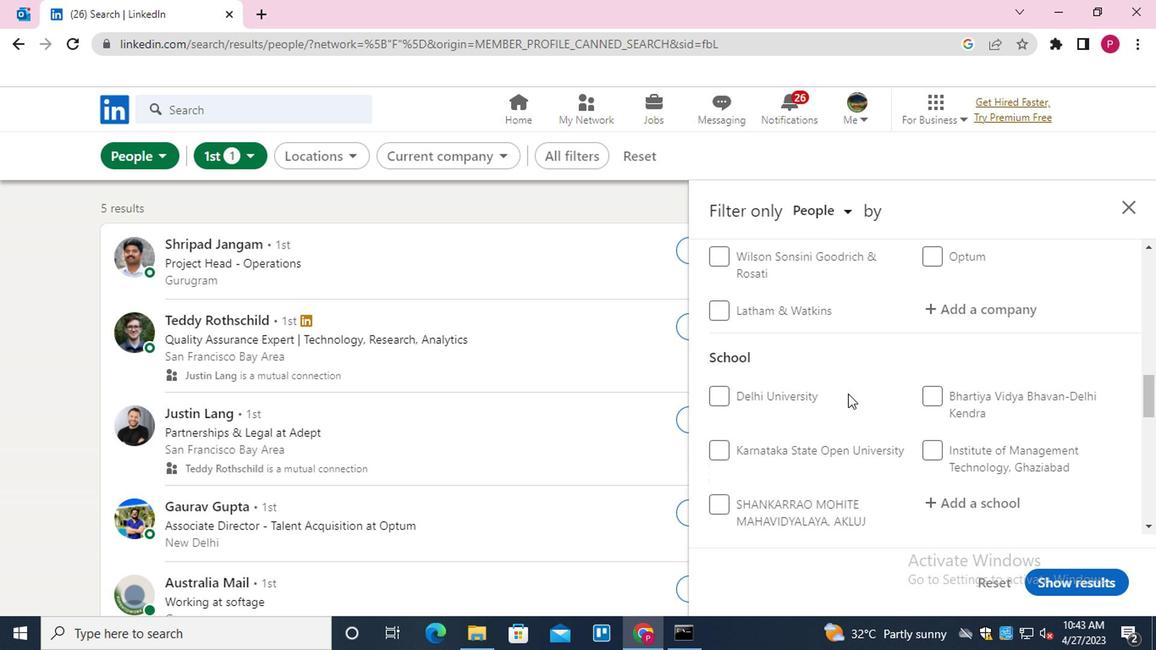 
Action: Mouse scrolled (845, 387) with delta (0, -1)
Screenshot: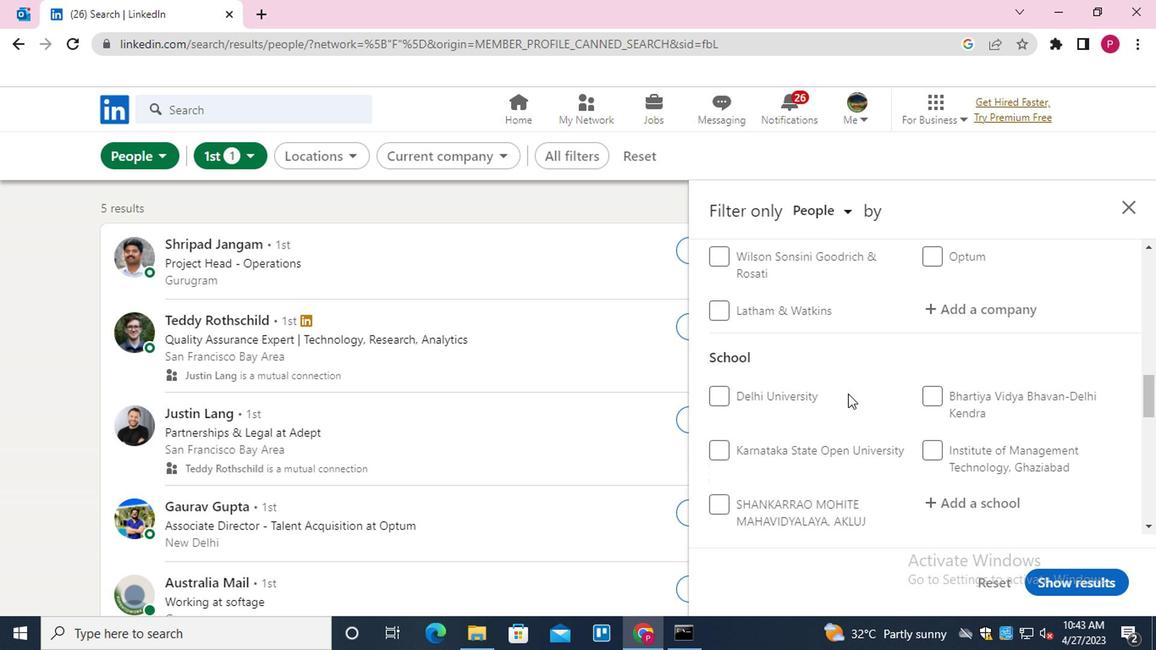 
Action: Mouse moved to (995, 335)
Screenshot: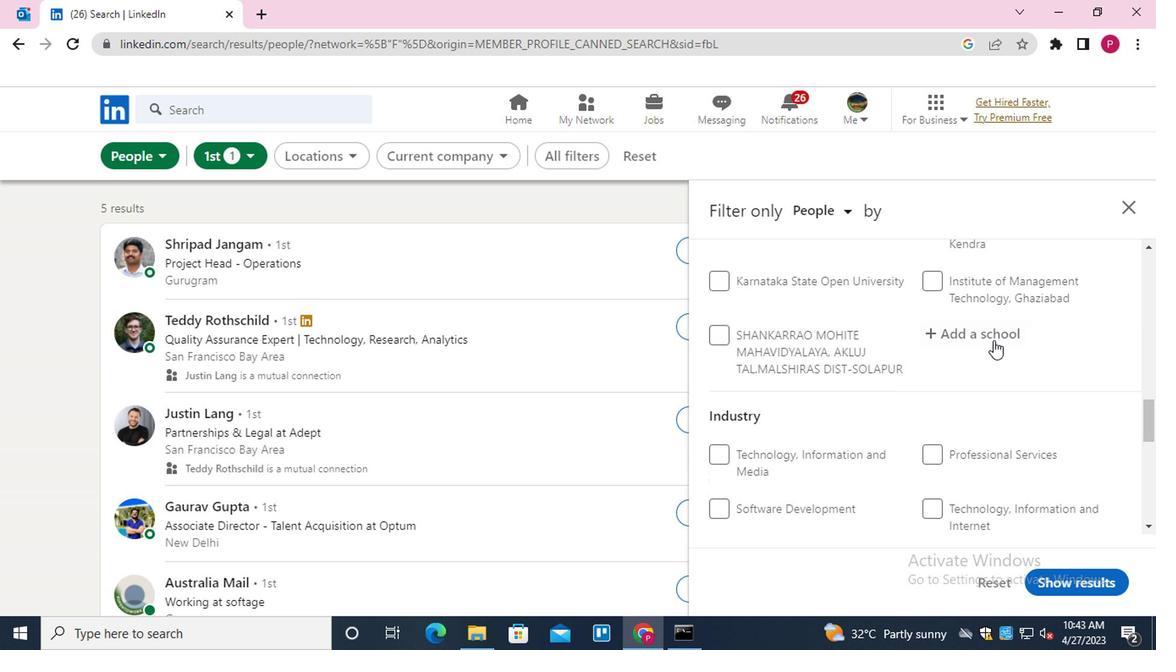 
Action: Mouse pressed left at (995, 335)
Screenshot: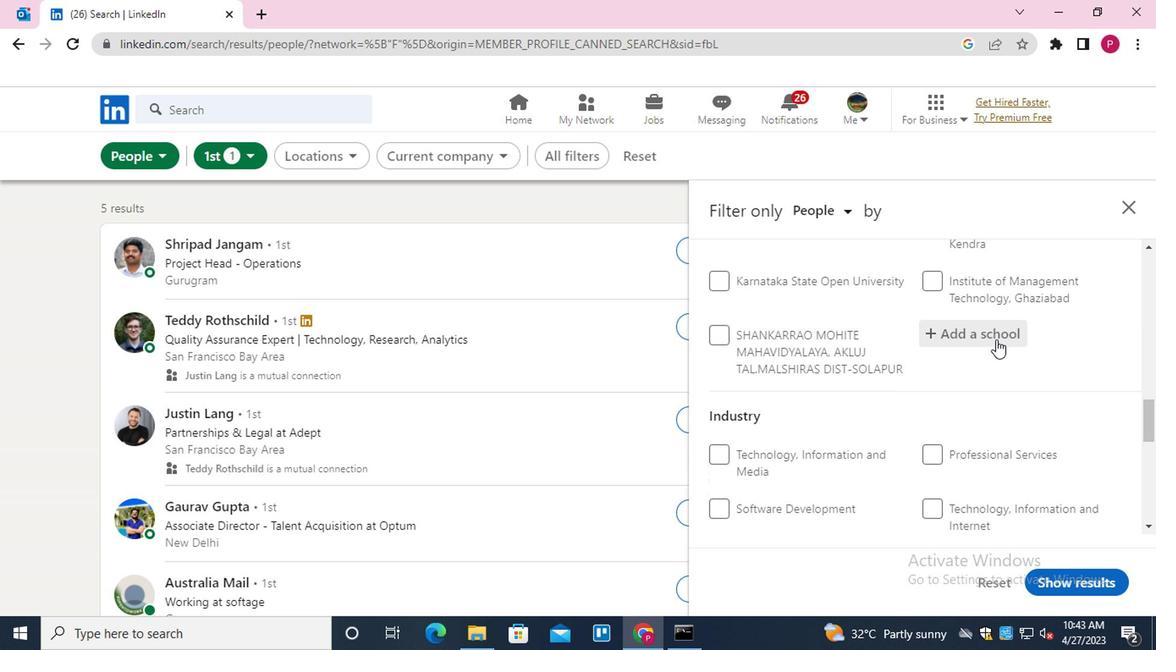 
Action: Key pressed <Key.shift><Key.shift><Key.shift><Key.shift><Key.shift><Key.shift><Key.shift><Key.shift>GURU<Key.space><Key.shift>NANK<Key.backspace>AK<Key.space><Key.shift>DEV<Key.space><Key.down><Key.down><Key.enter>
Screenshot: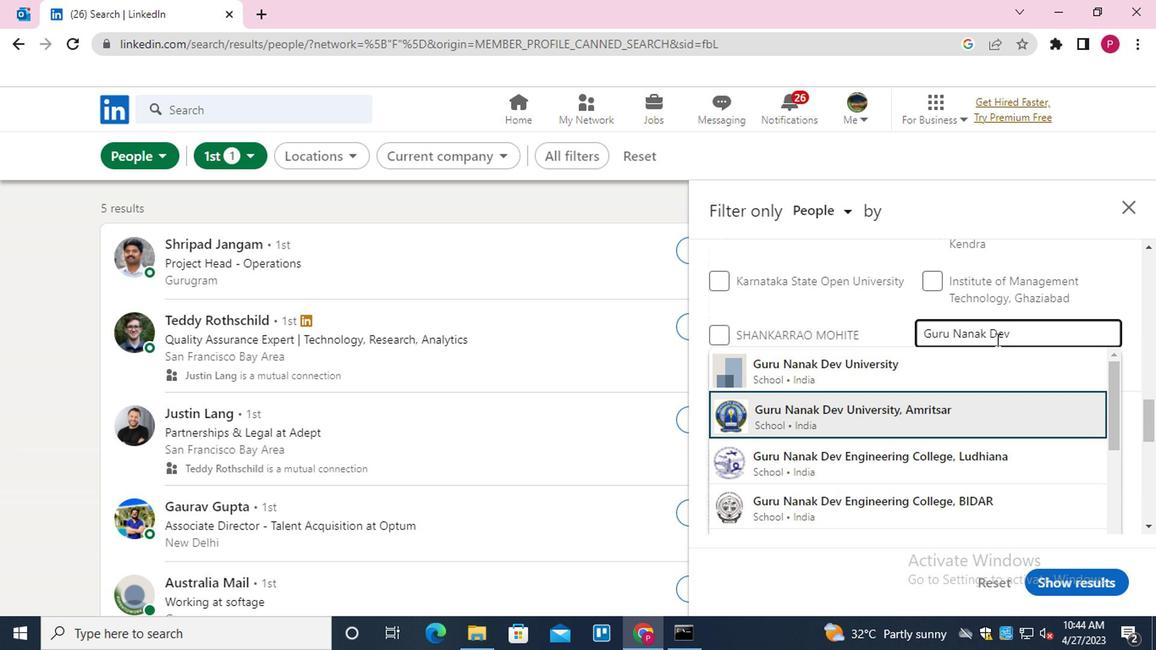 
Action: Mouse moved to (940, 366)
Screenshot: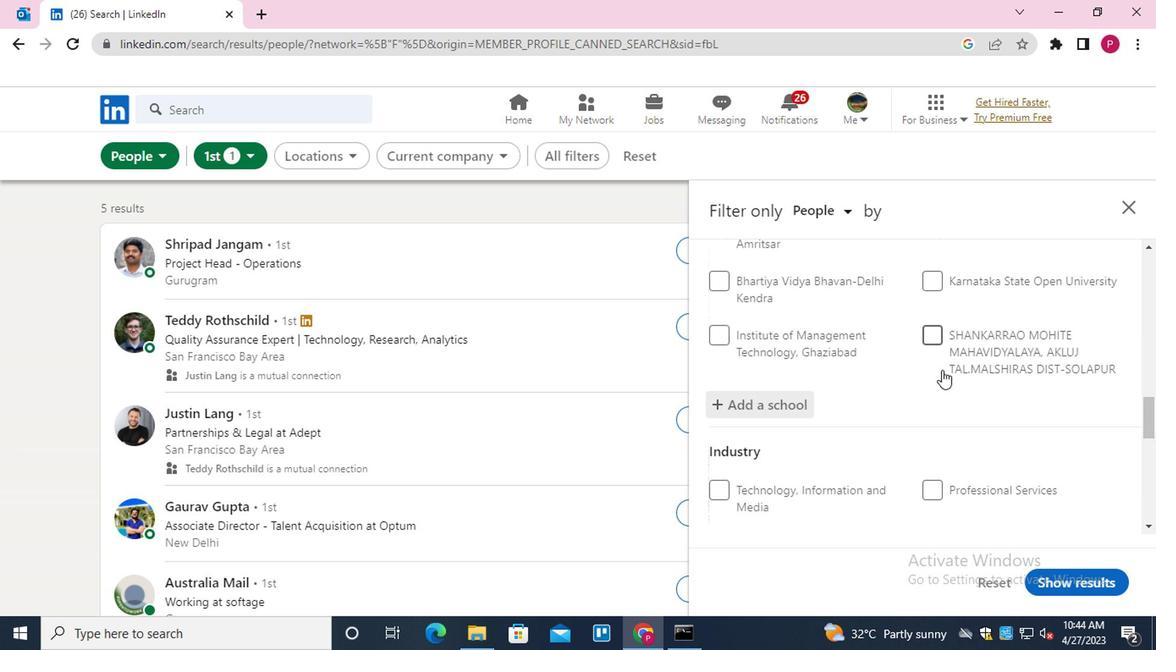 
Action: Mouse scrolled (940, 365) with delta (0, -1)
Screenshot: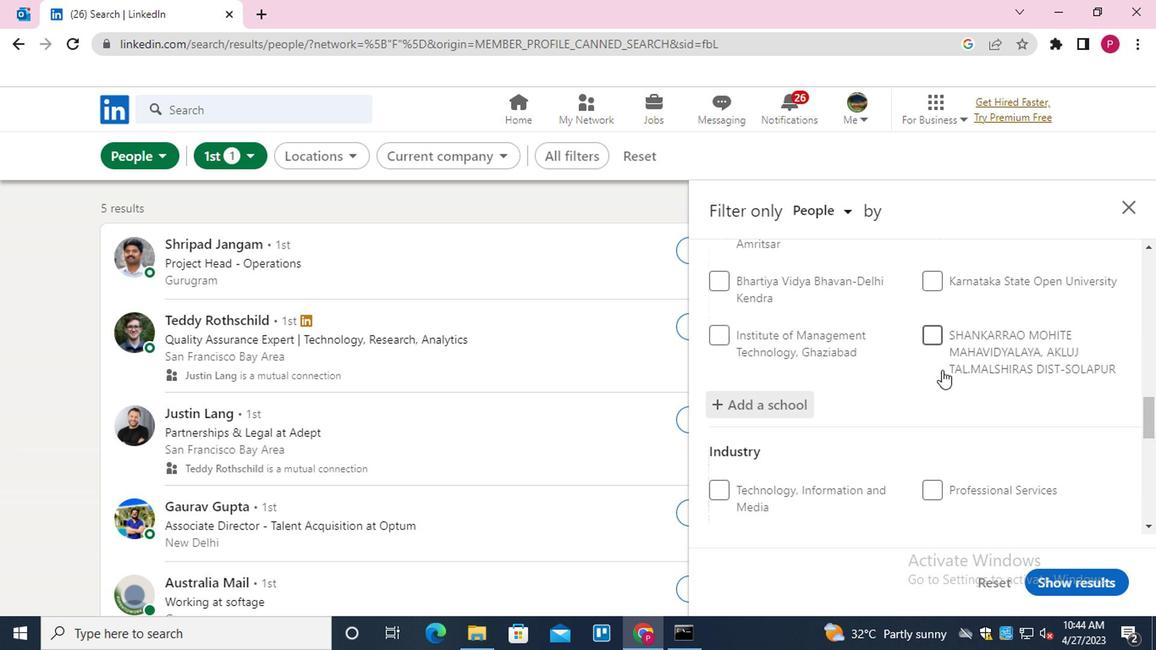 
Action: Mouse moved to (940, 368)
Screenshot: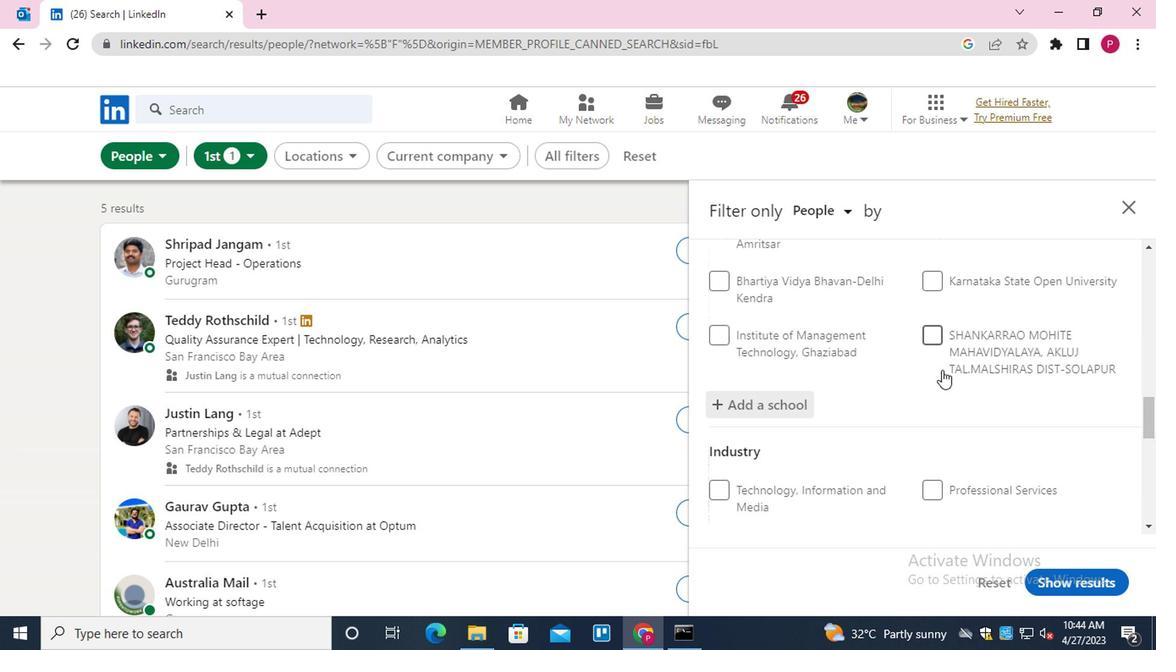 
Action: Mouse scrolled (940, 367) with delta (0, -1)
Screenshot: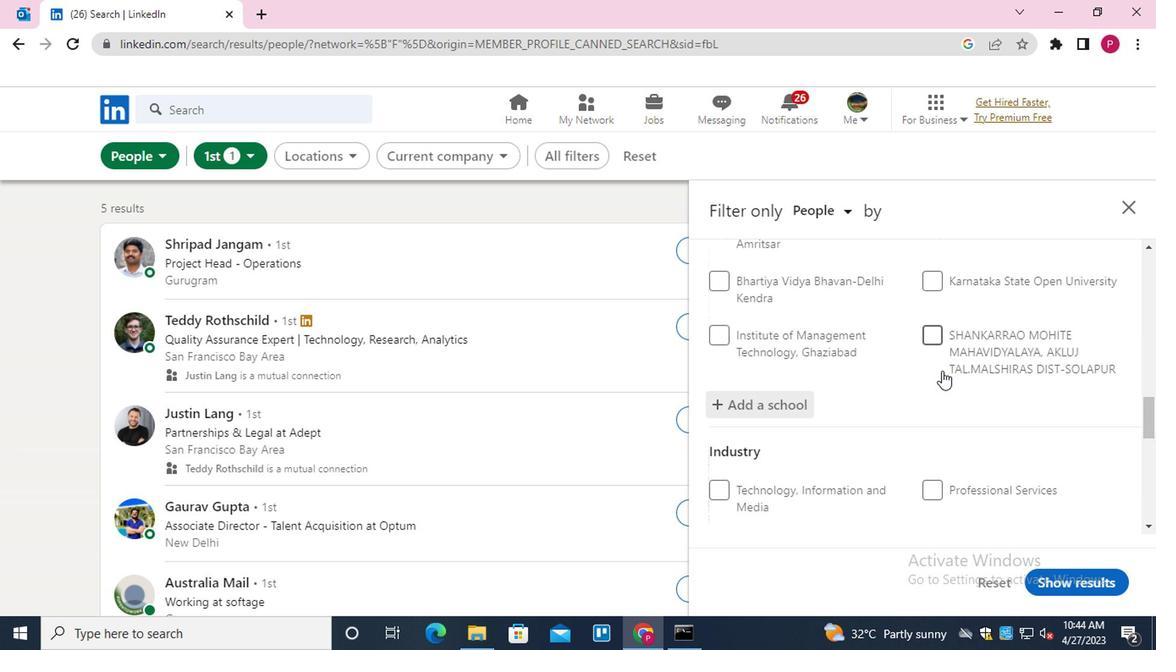 
Action: Mouse moved to (940, 369)
Screenshot: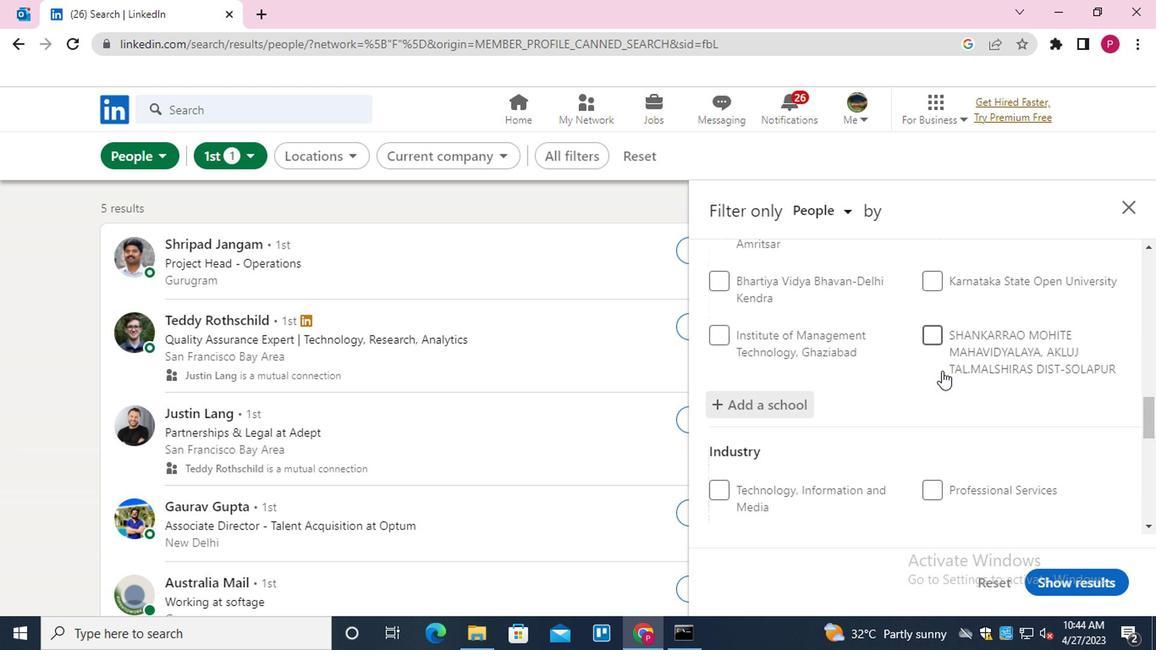 
Action: Mouse scrolled (940, 368) with delta (0, 0)
Screenshot: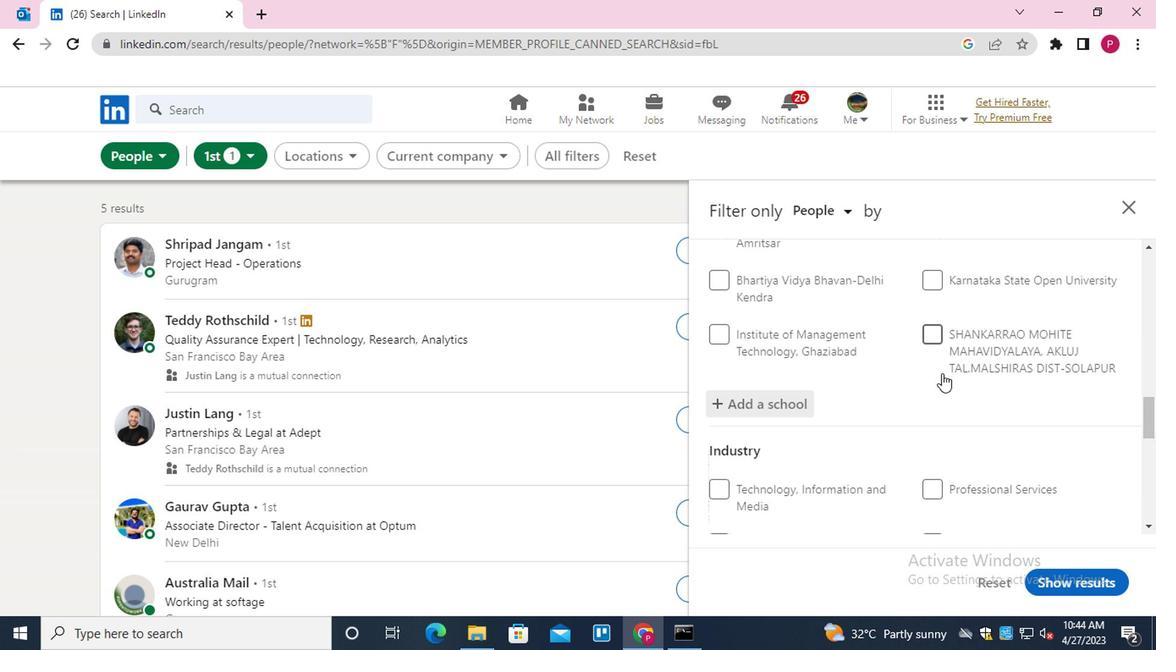 
Action: Mouse moved to (997, 344)
Screenshot: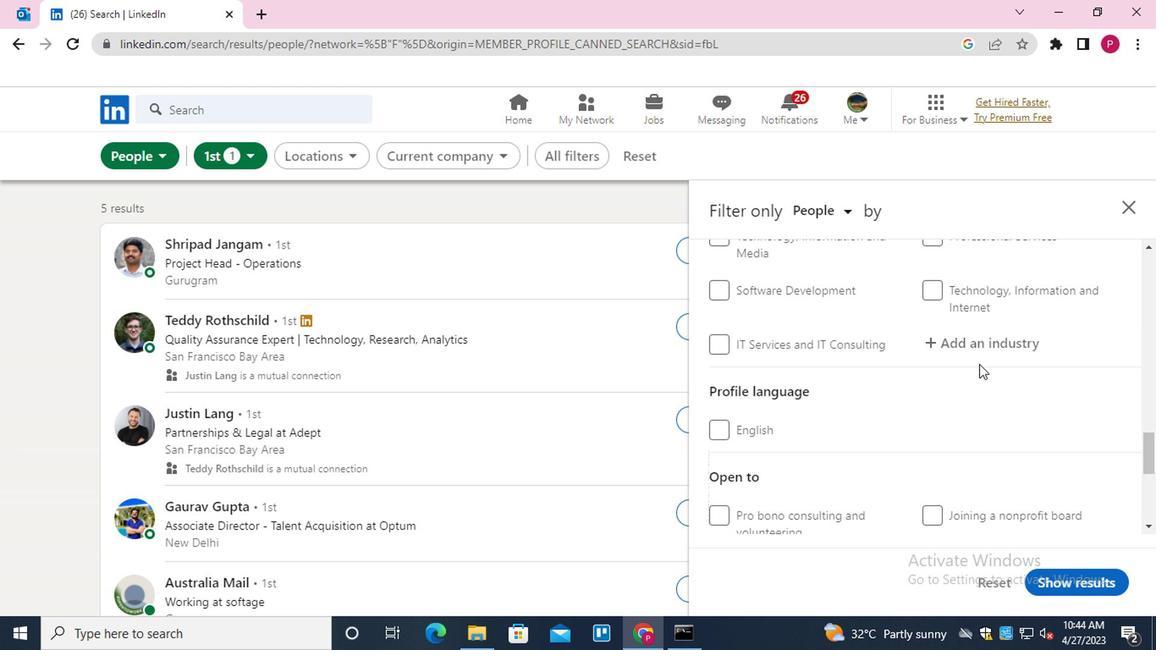 
Action: Mouse pressed left at (997, 344)
Screenshot: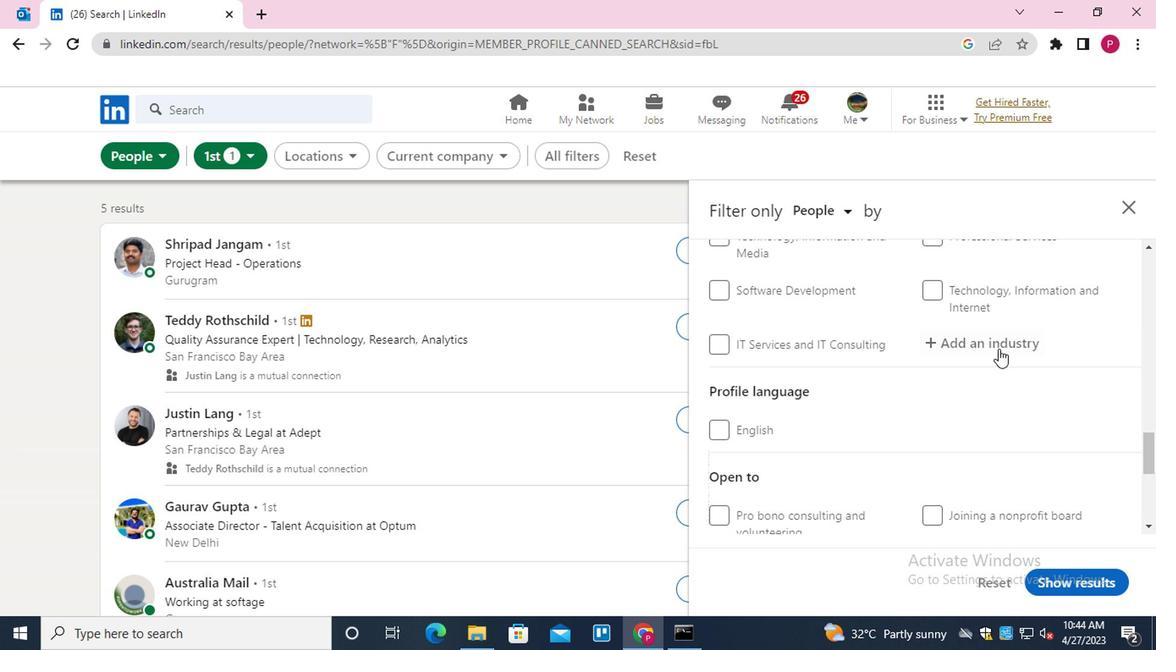 
Action: Mouse moved to (991, 337)
Screenshot: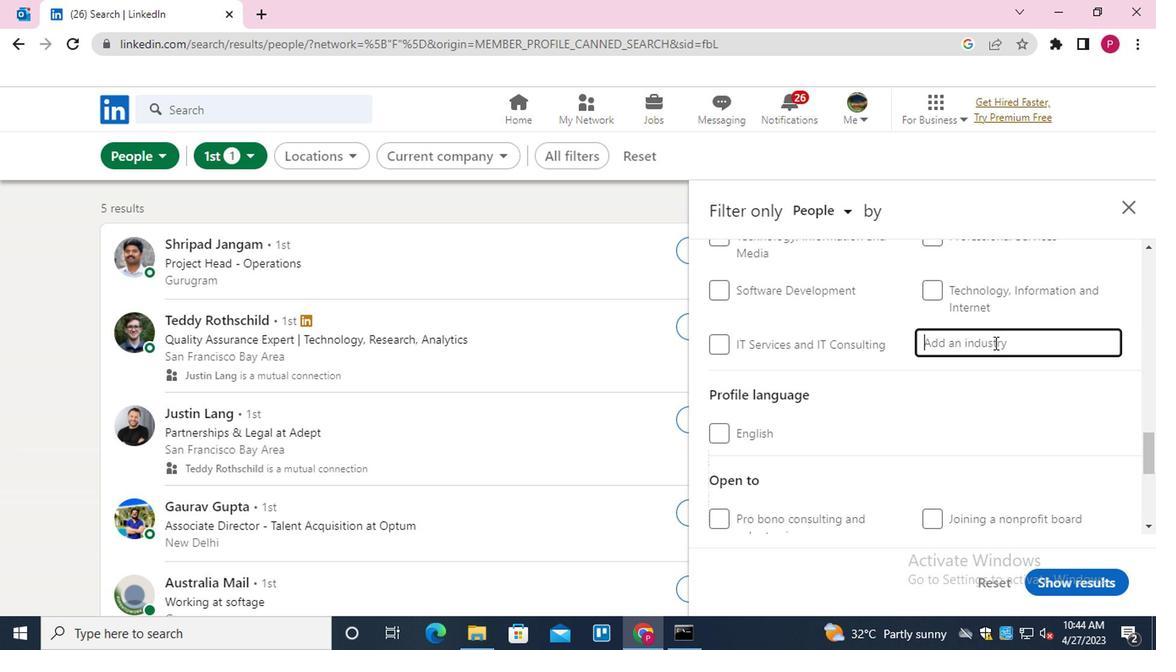 
Action: Key pressed <Key.shift>WHOLESALE<Key.down><Key.down><Key.down><Key.down><Key.down><Key.enter>
Screenshot: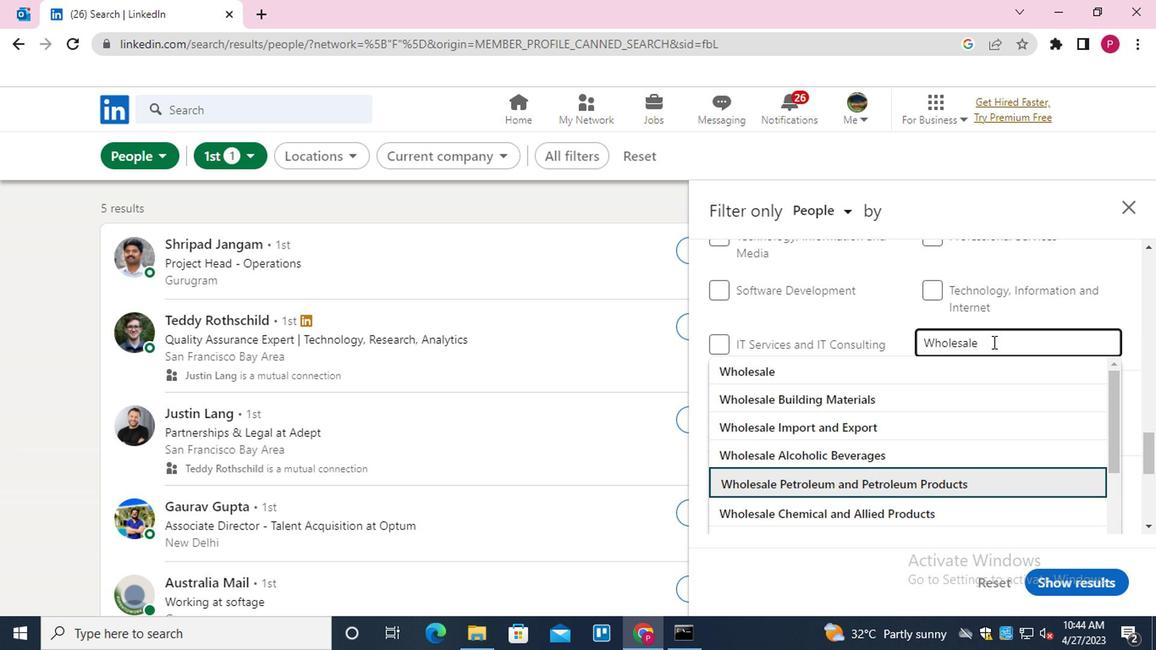 
Action: Mouse moved to (757, 373)
Screenshot: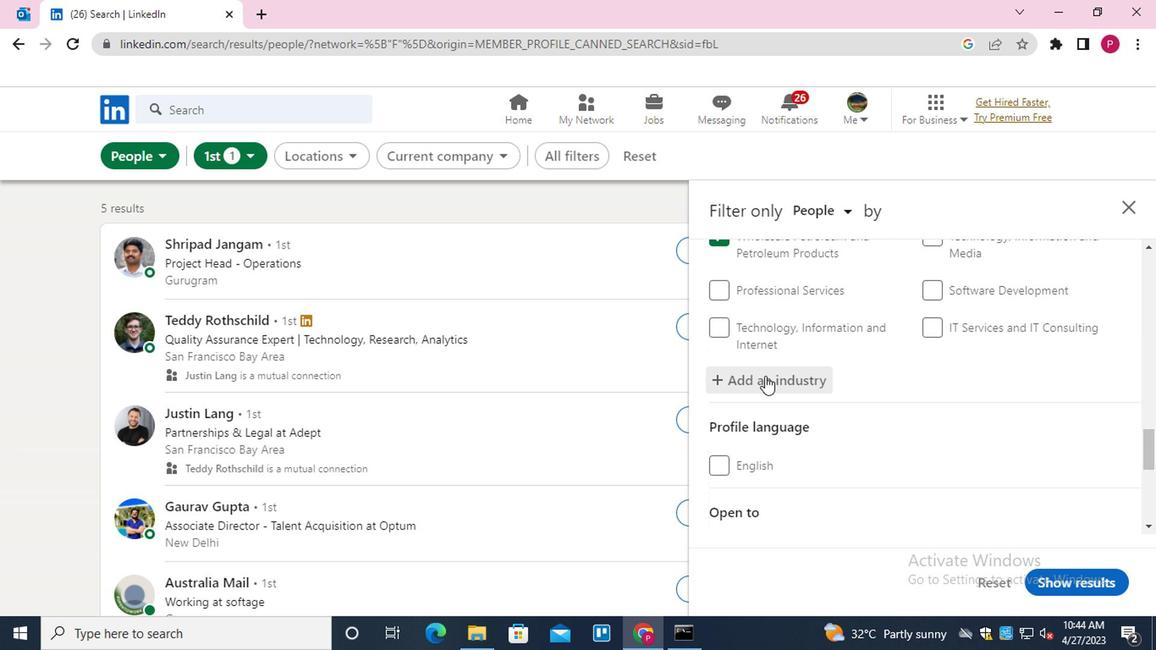 
Action: Mouse scrolled (757, 372) with delta (0, 0)
Screenshot: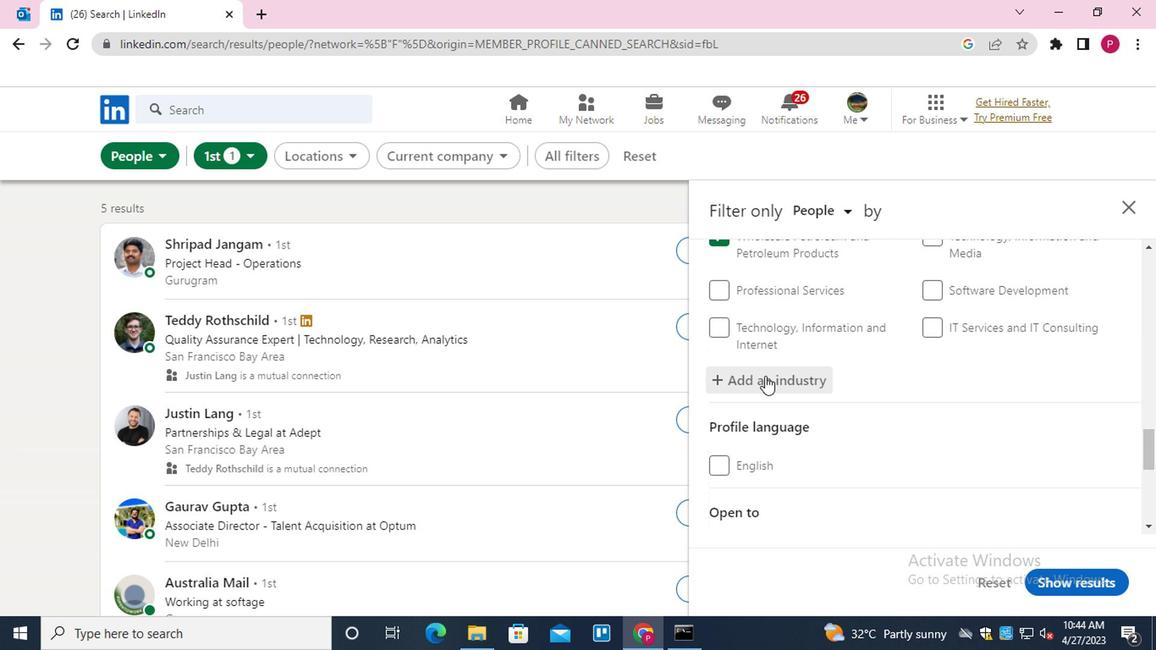 
Action: Mouse moved to (754, 375)
Screenshot: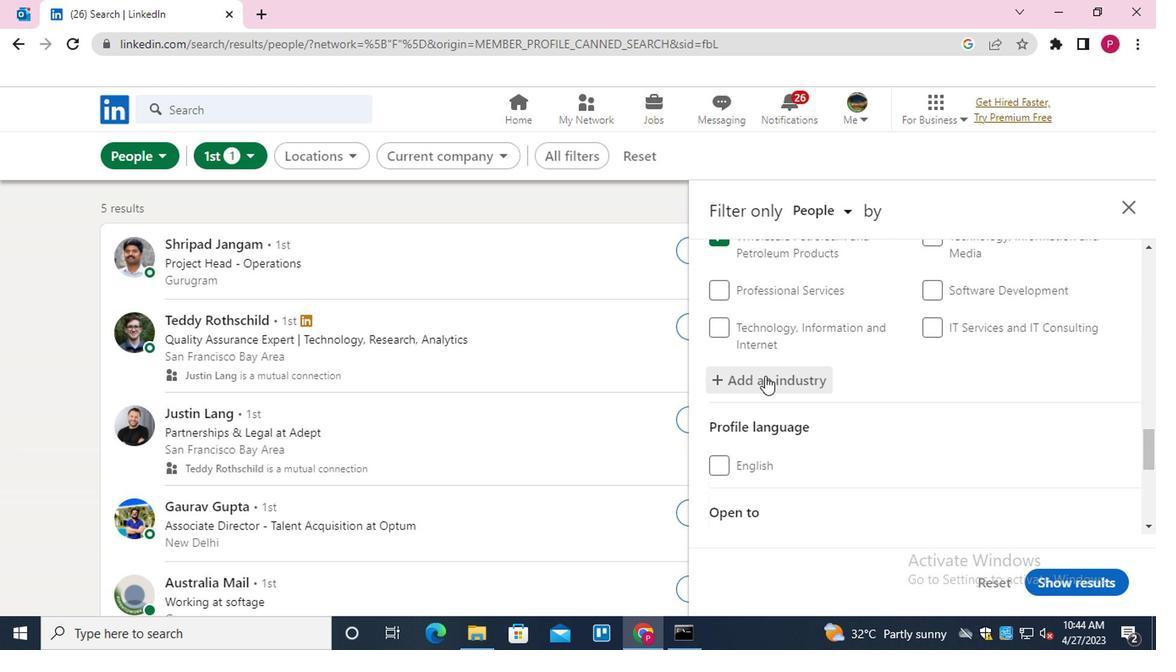 
Action: Mouse scrolled (754, 374) with delta (0, -1)
Screenshot: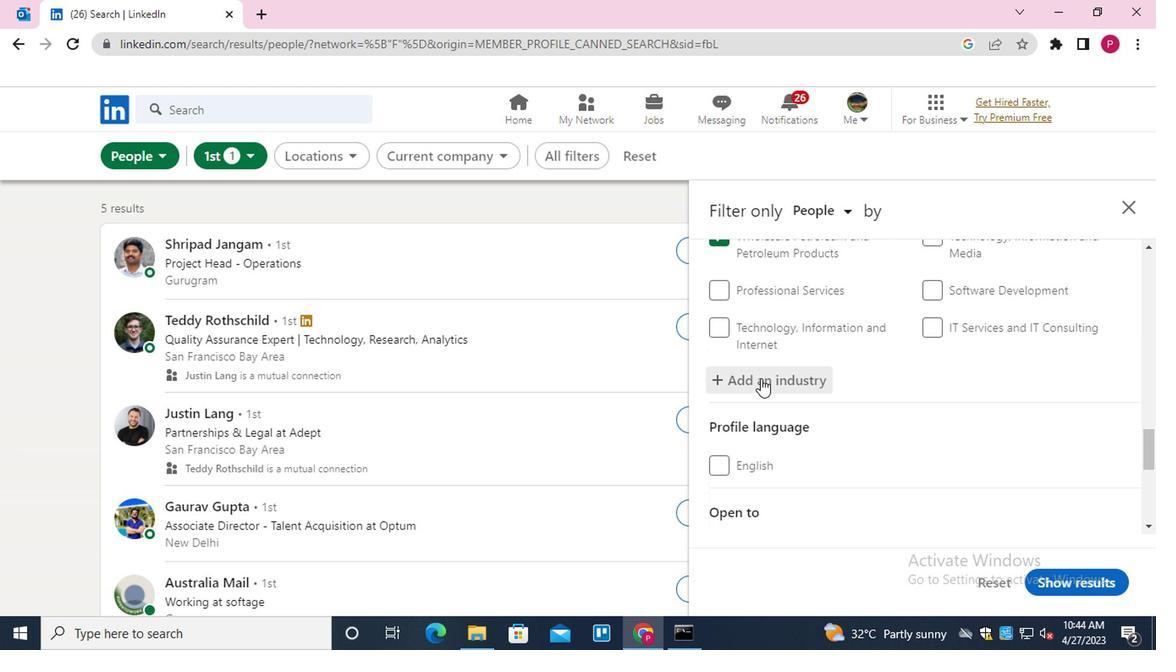
Action: Mouse moved to (758, 294)
Screenshot: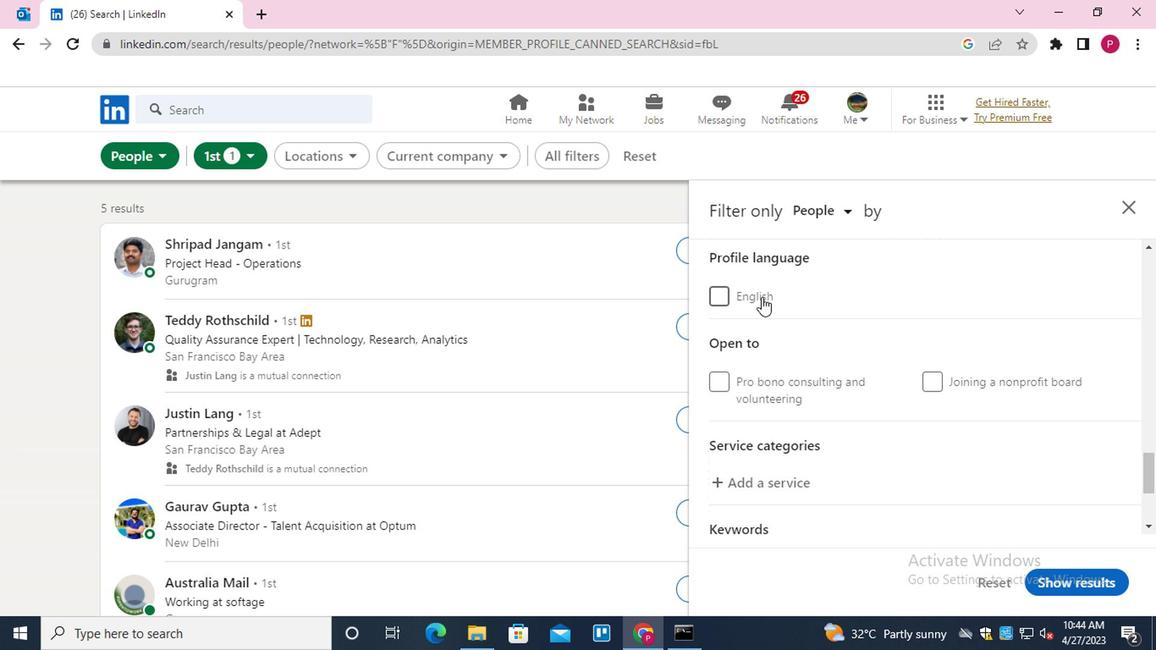 
Action: Mouse scrolled (758, 293) with delta (0, -1)
Screenshot: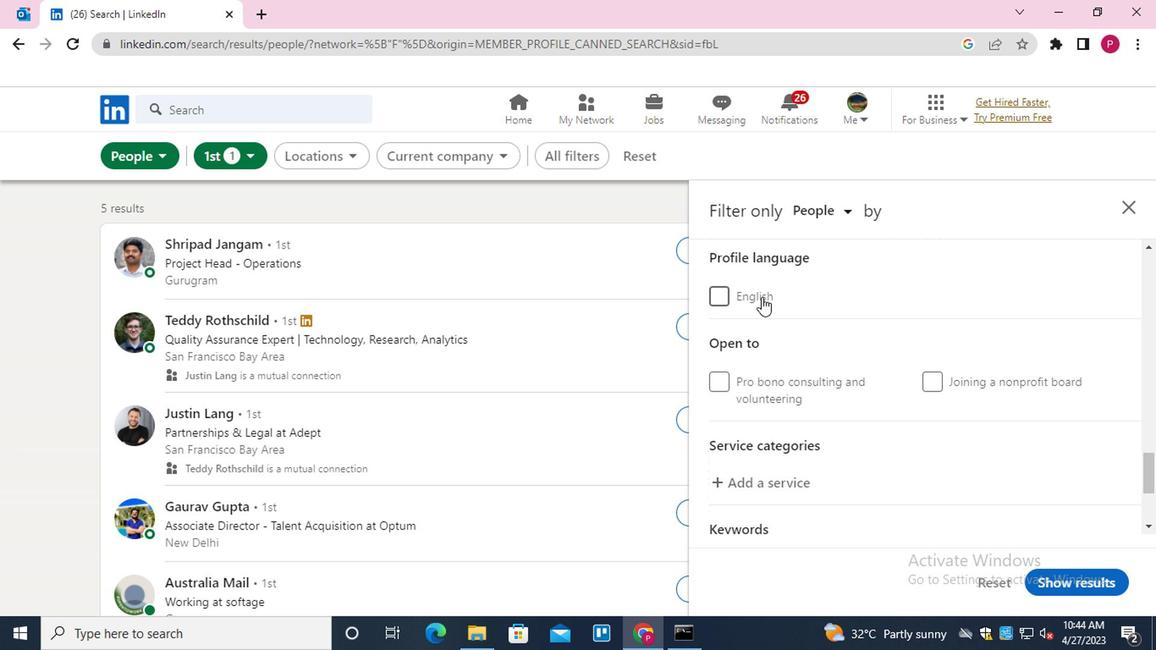 
Action: Mouse moved to (757, 295)
Screenshot: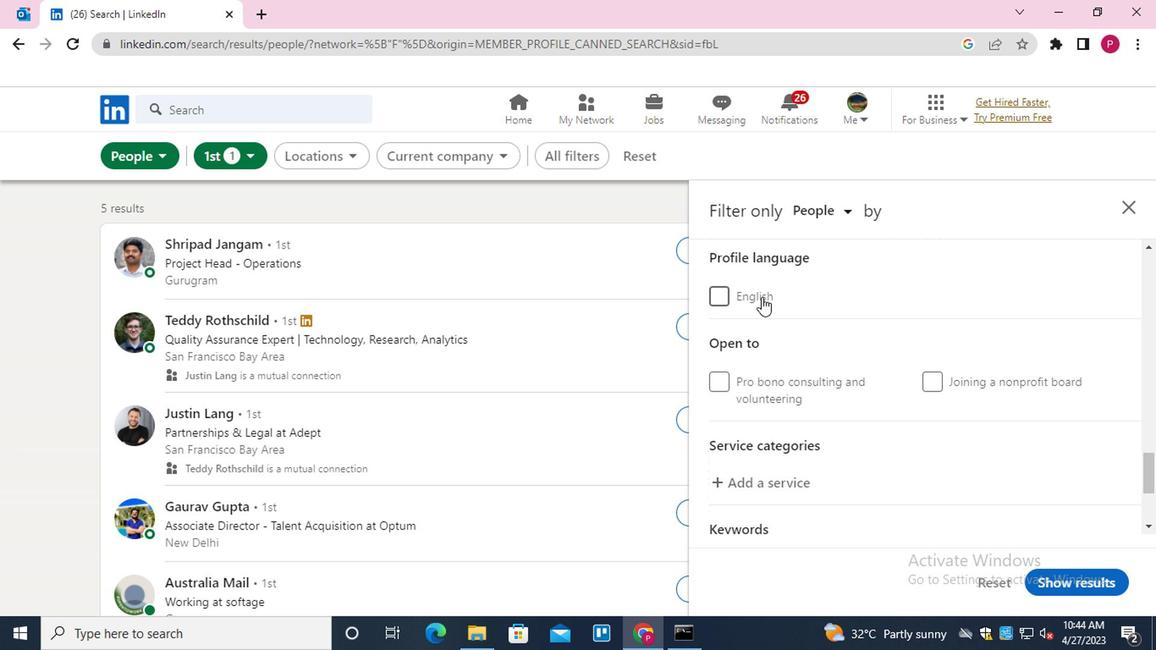 
Action: Mouse scrolled (757, 295) with delta (0, 0)
Screenshot: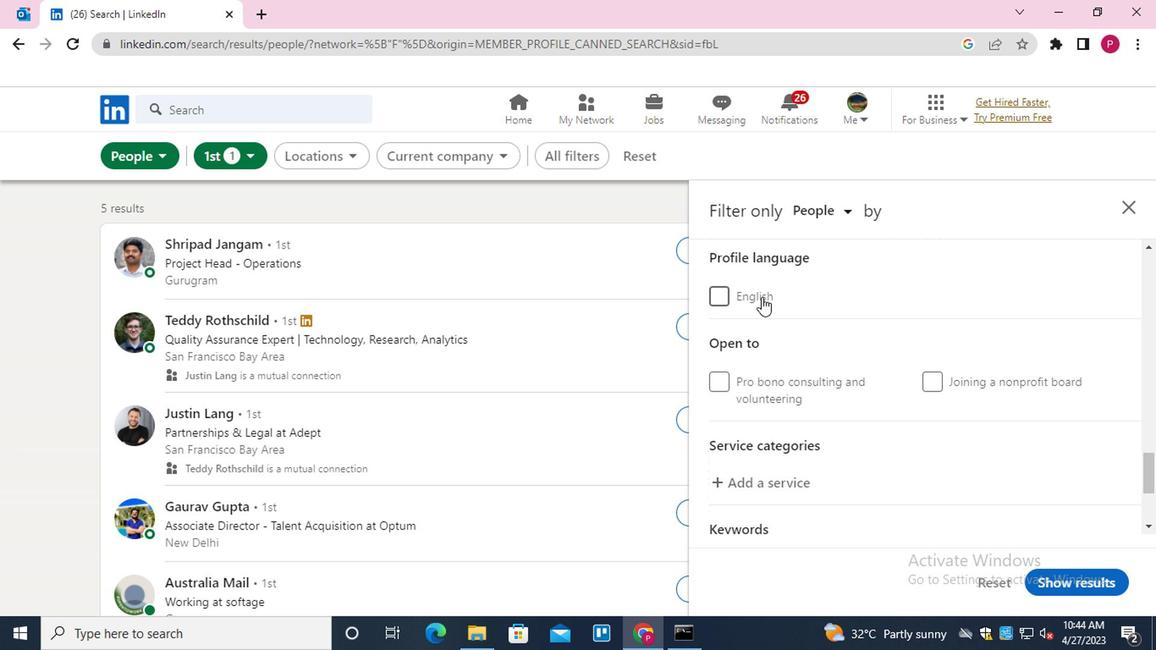 
Action: Mouse moved to (747, 307)
Screenshot: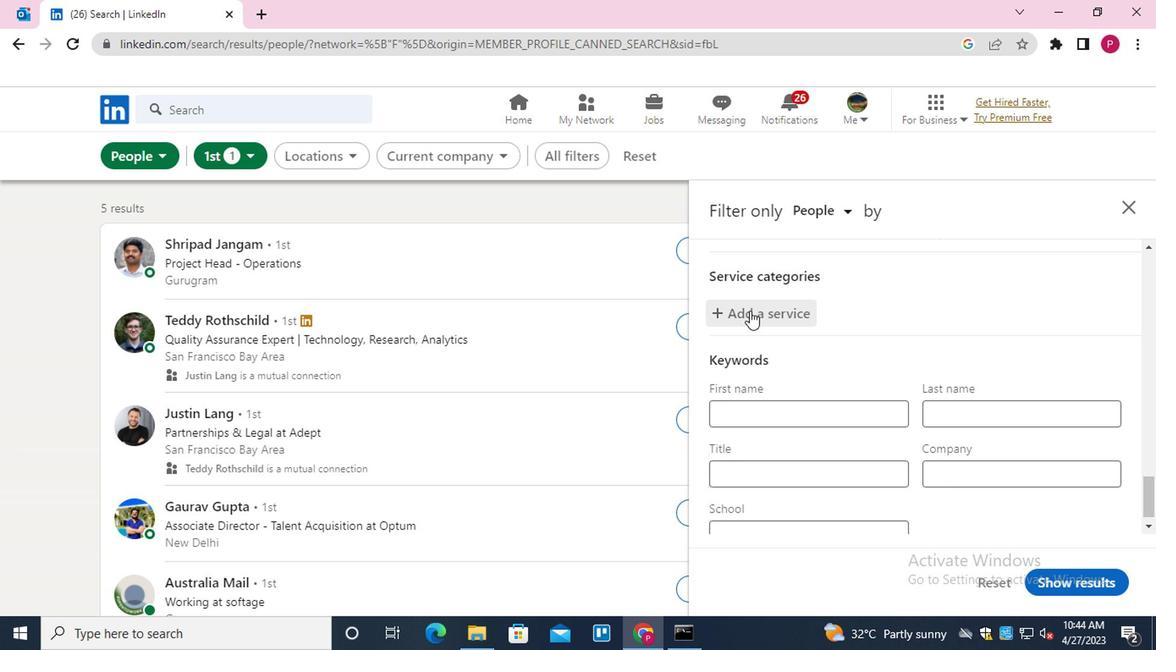 
Action: Mouse pressed left at (747, 307)
Screenshot: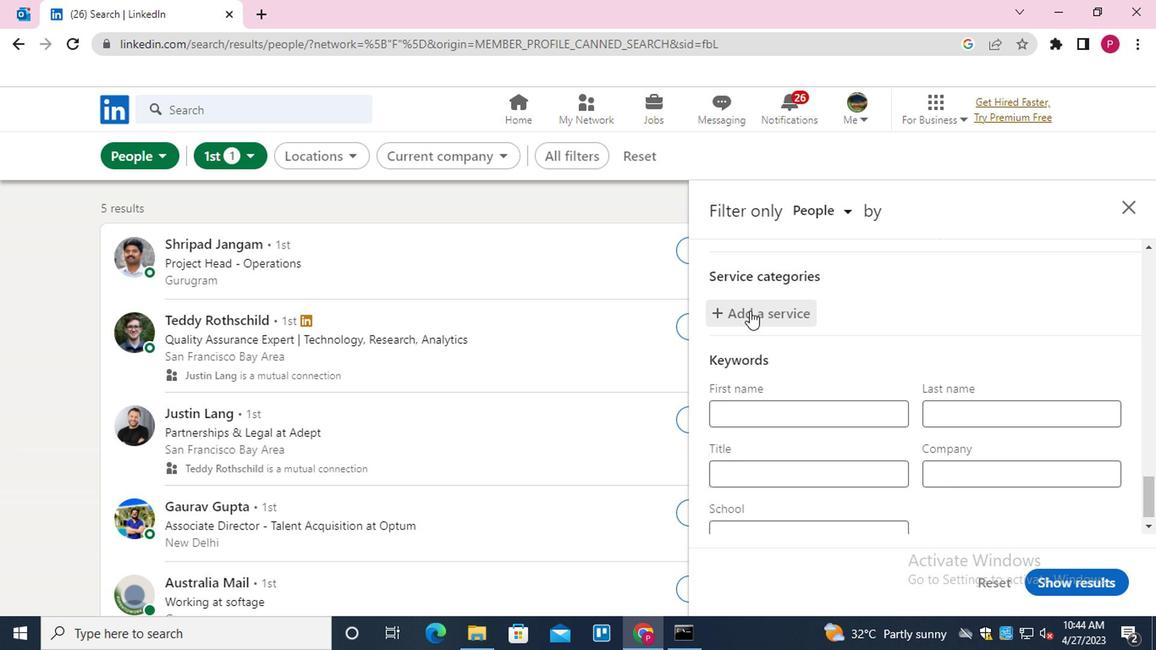 
Action: Key pressed <Key.shift><Key.shift><Key.shift><Key.shift><Key.shift><Key.shift><Key.shift><Key.shift><Key.shift>PRINT<Key.down><Key.down><Key.up><Key.down><Key.enter>
Screenshot: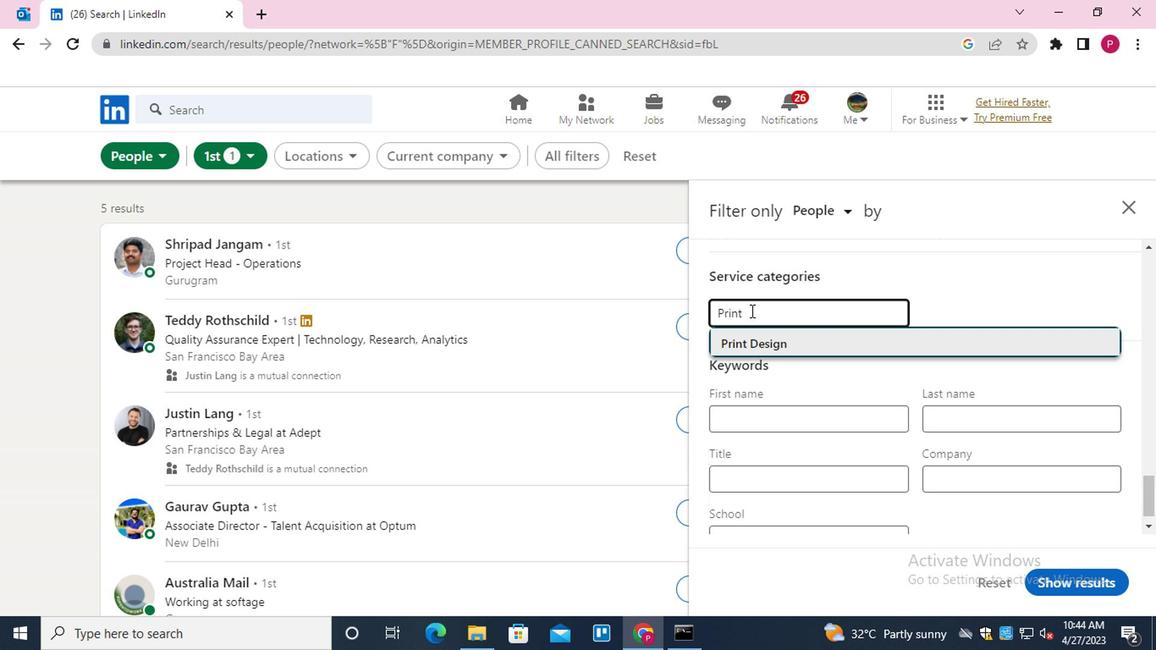 
Action: Mouse moved to (777, 453)
Screenshot: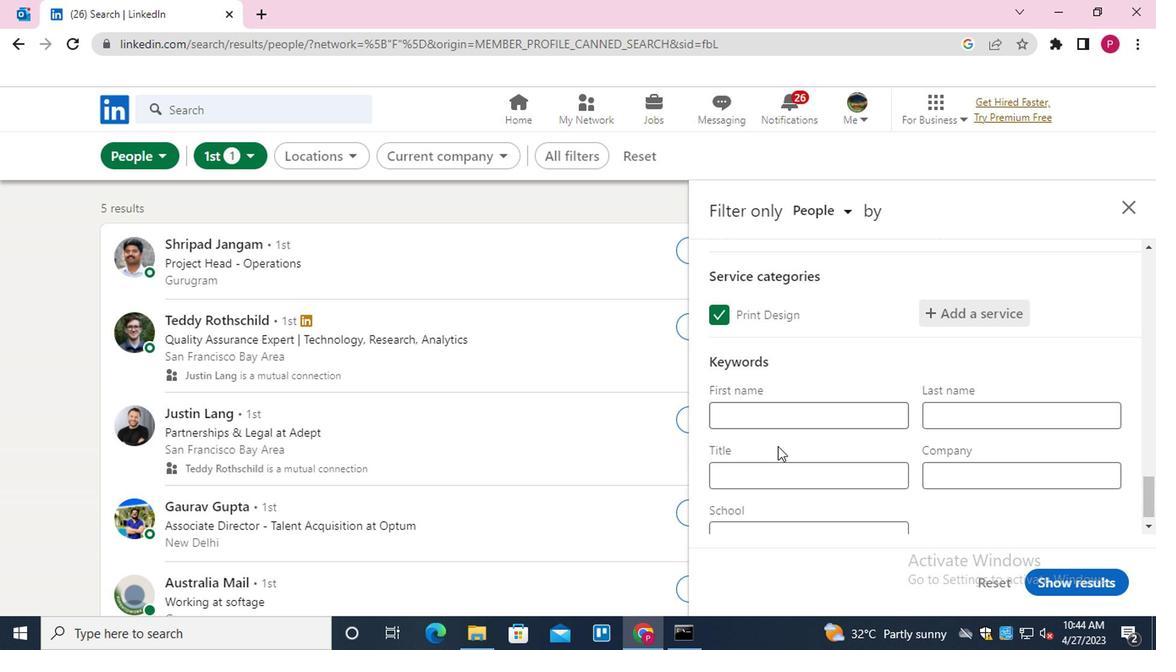 
Action: Mouse pressed left at (777, 453)
Screenshot: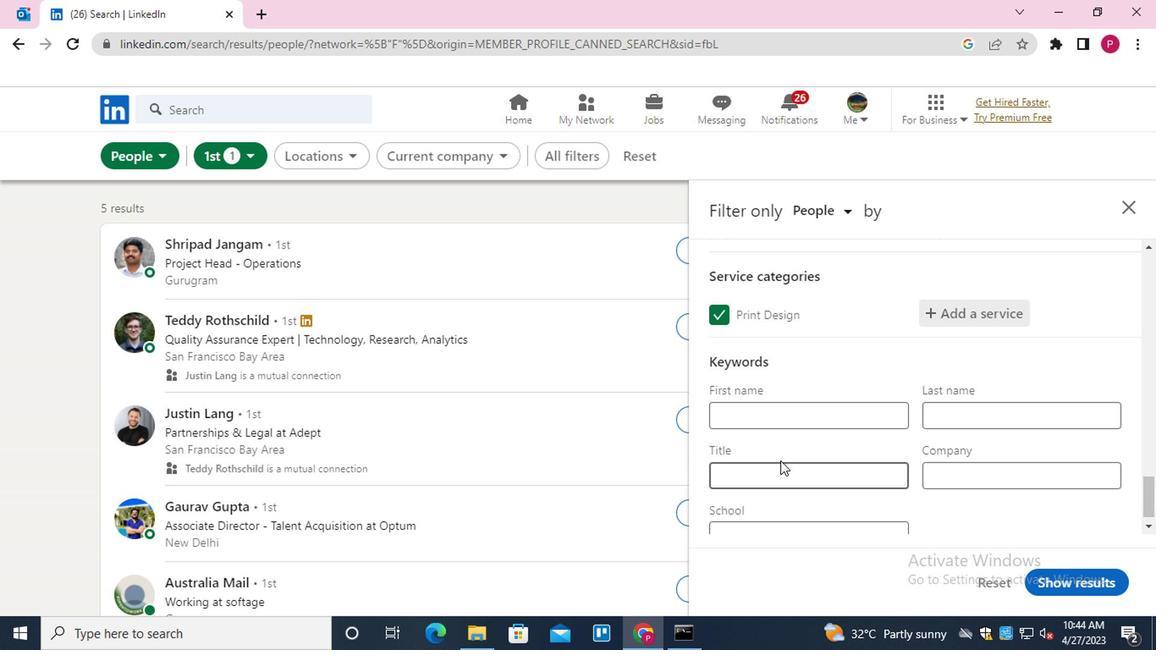 
Action: Key pressed <Key.shift>MOVER
Screenshot: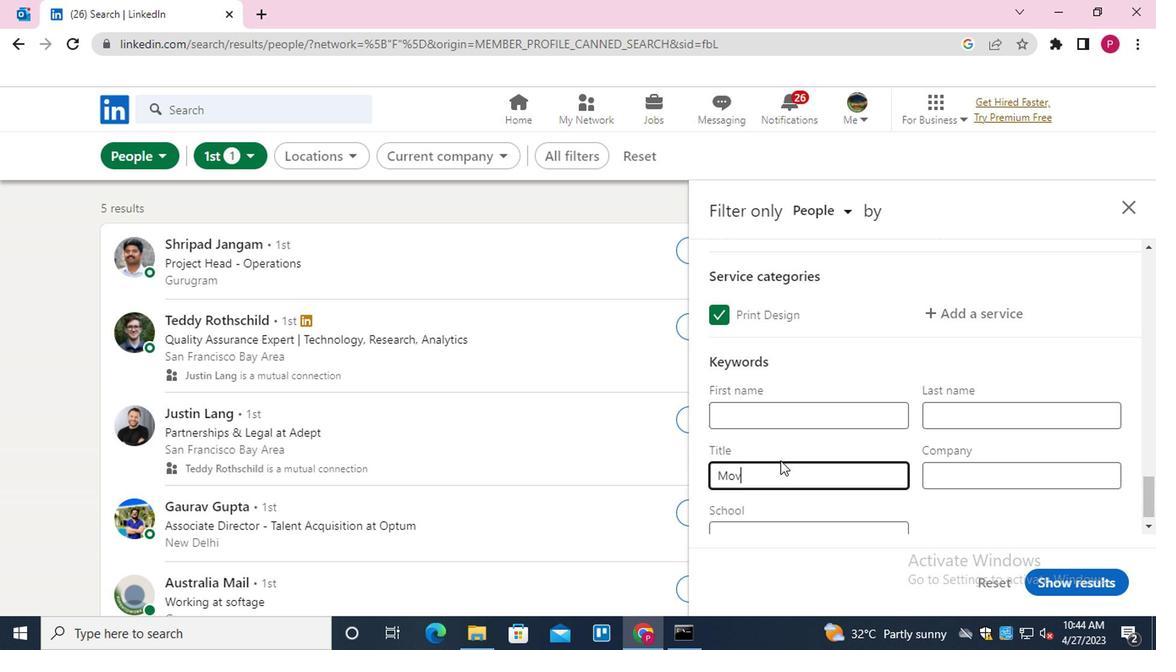 
Action: Mouse moved to (1109, 569)
Screenshot: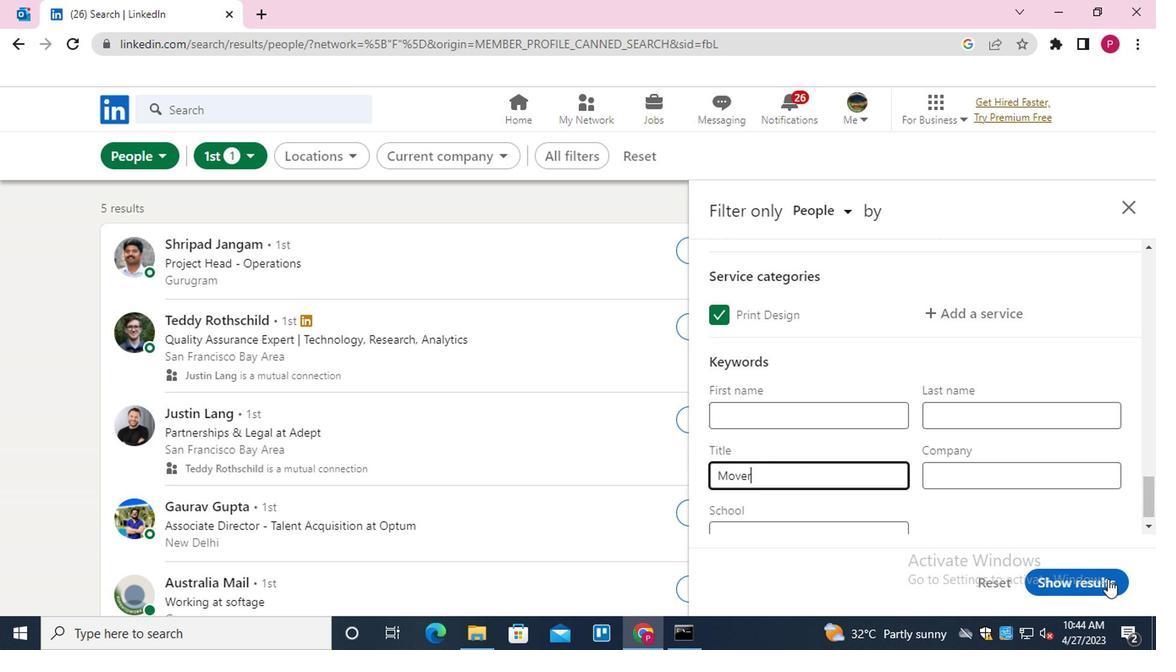 
Action: Mouse pressed left at (1109, 569)
Screenshot: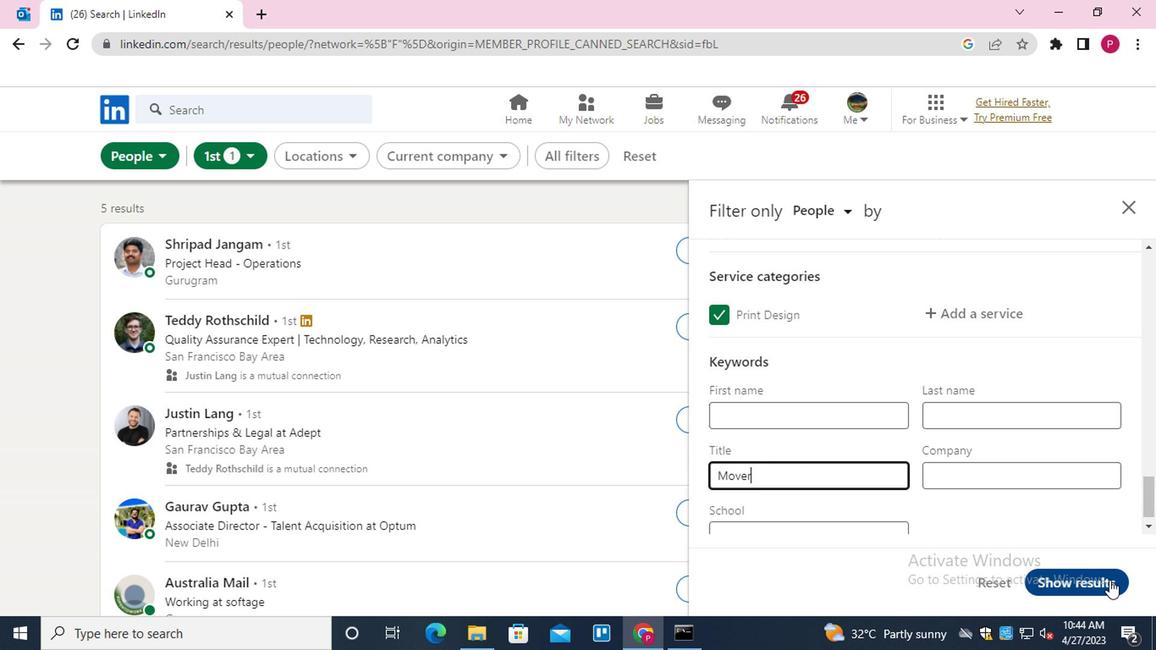 
Action: Mouse moved to (620, 395)
Screenshot: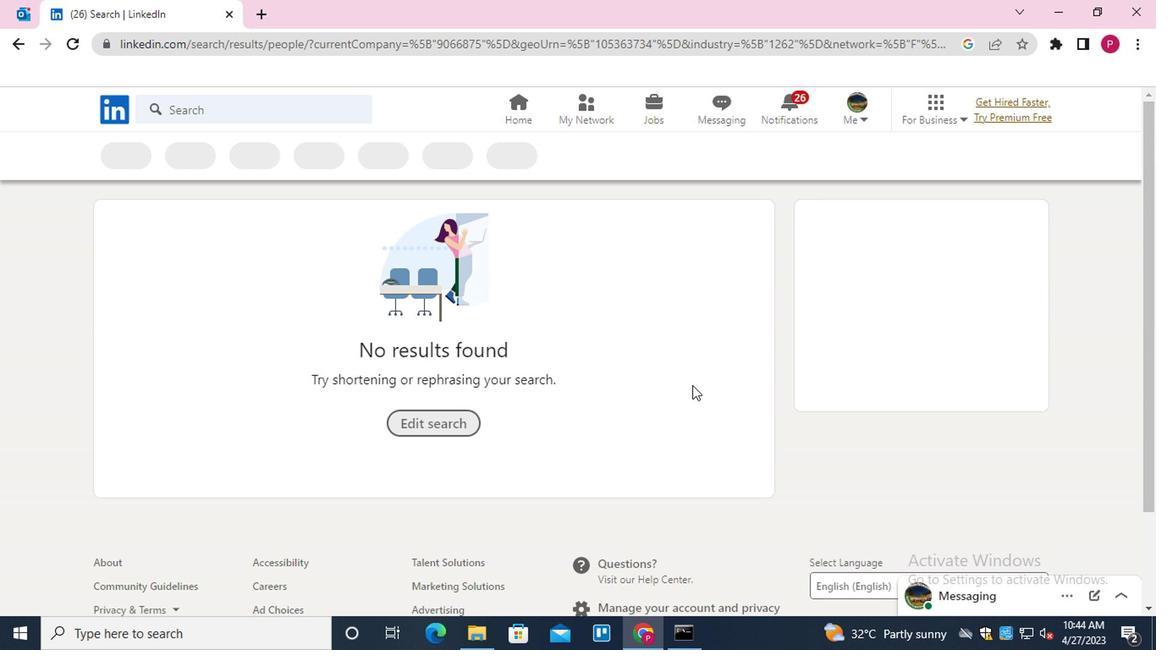 
